 Task: Open Card Card0000000345 in  Board0000000087 in Workspace WS0000000029 in Trello. Add Member Ayush98111@gmail.com to Card Card0000000345 in  Board0000000087 in Workspace WS0000000029 in Trello. Add Purple Label titled Label0000000345 to Card Card0000000345 in  Board0000000087 in Workspace WS0000000029 in Trello. Add Checklist CL0000000345 to Card Card0000000345 in  Board0000000087 in Workspace WS0000000029 in Trello. Add Dates with Start Date as Aug 01 2023 and Due Date as Aug 31 2023 to Card Card0000000345 in  Board0000000087 in Workspace WS0000000029 in Trello
Action: Mouse moved to (88, 464)
Screenshot: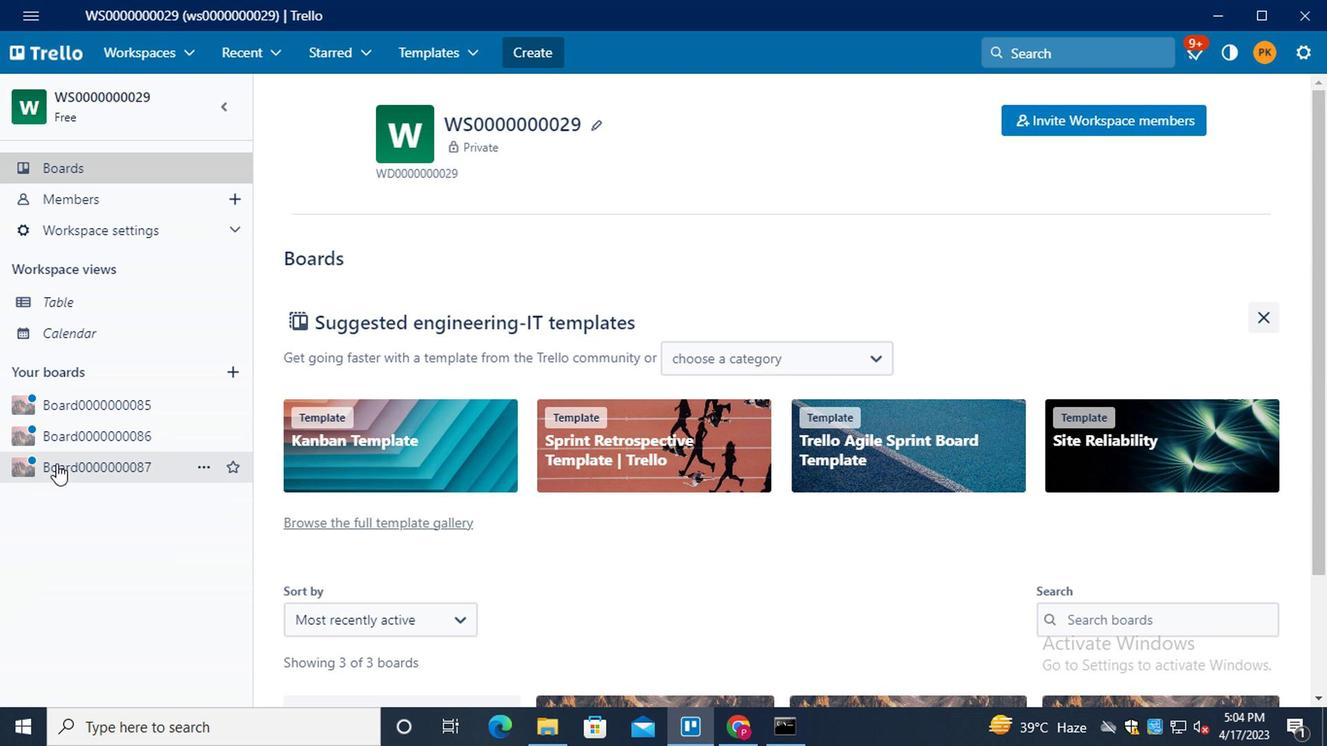 
Action: Mouse pressed left at (88, 464)
Screenshot: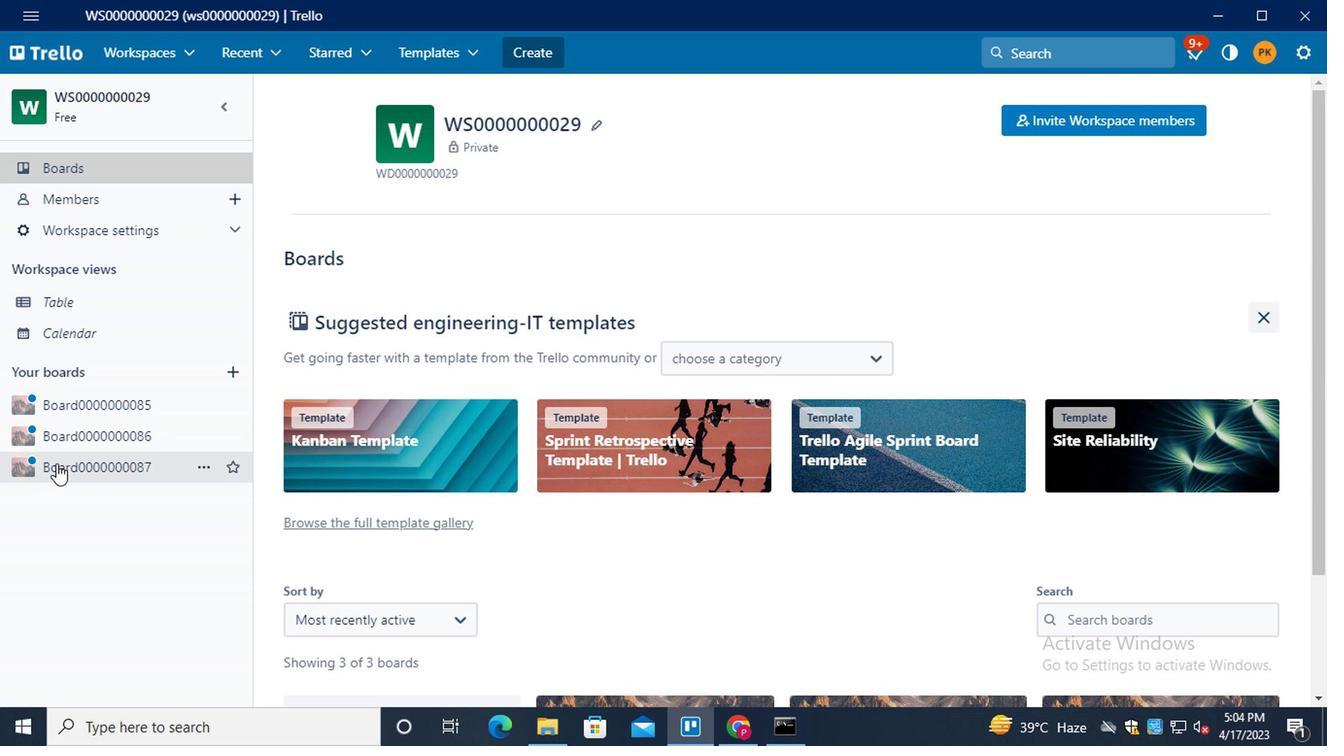 
Action: Mouse moved to (414, 226)
Screenshot: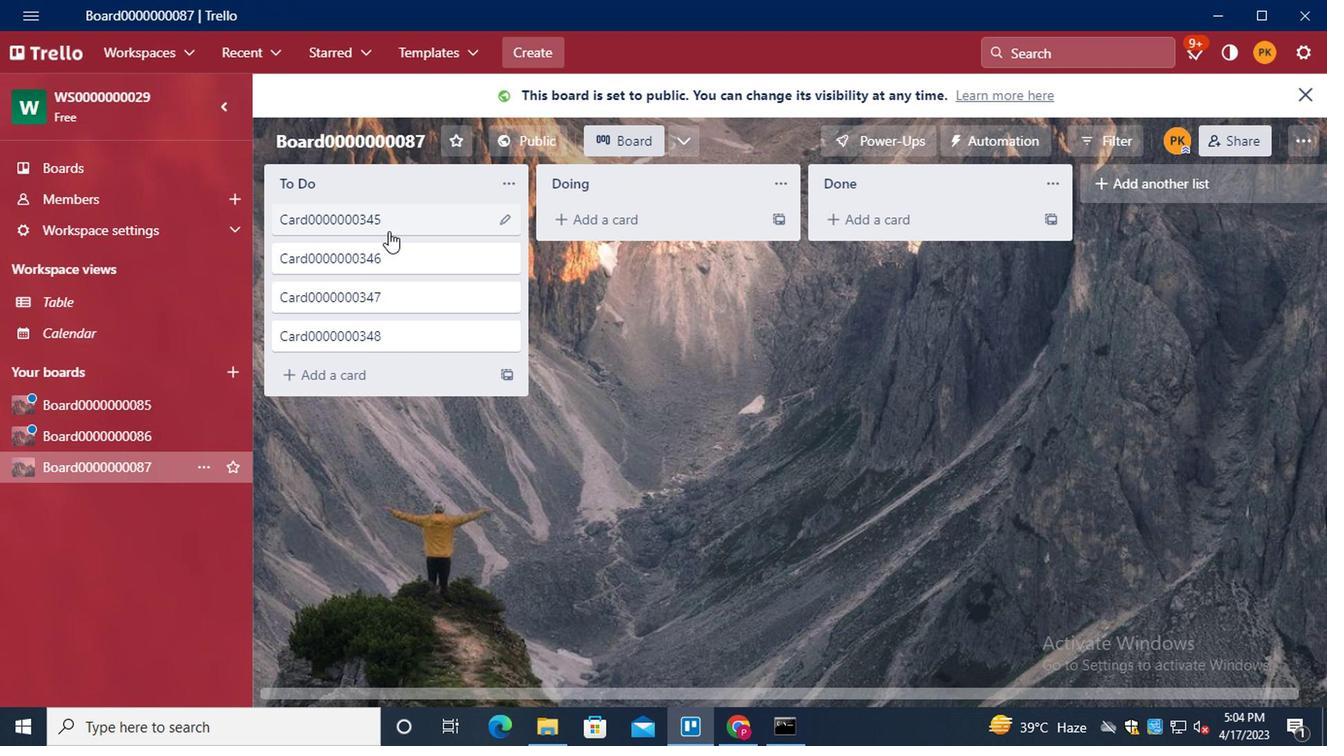 
Action: Mouse pressed left at (414, 226)
Screenshot: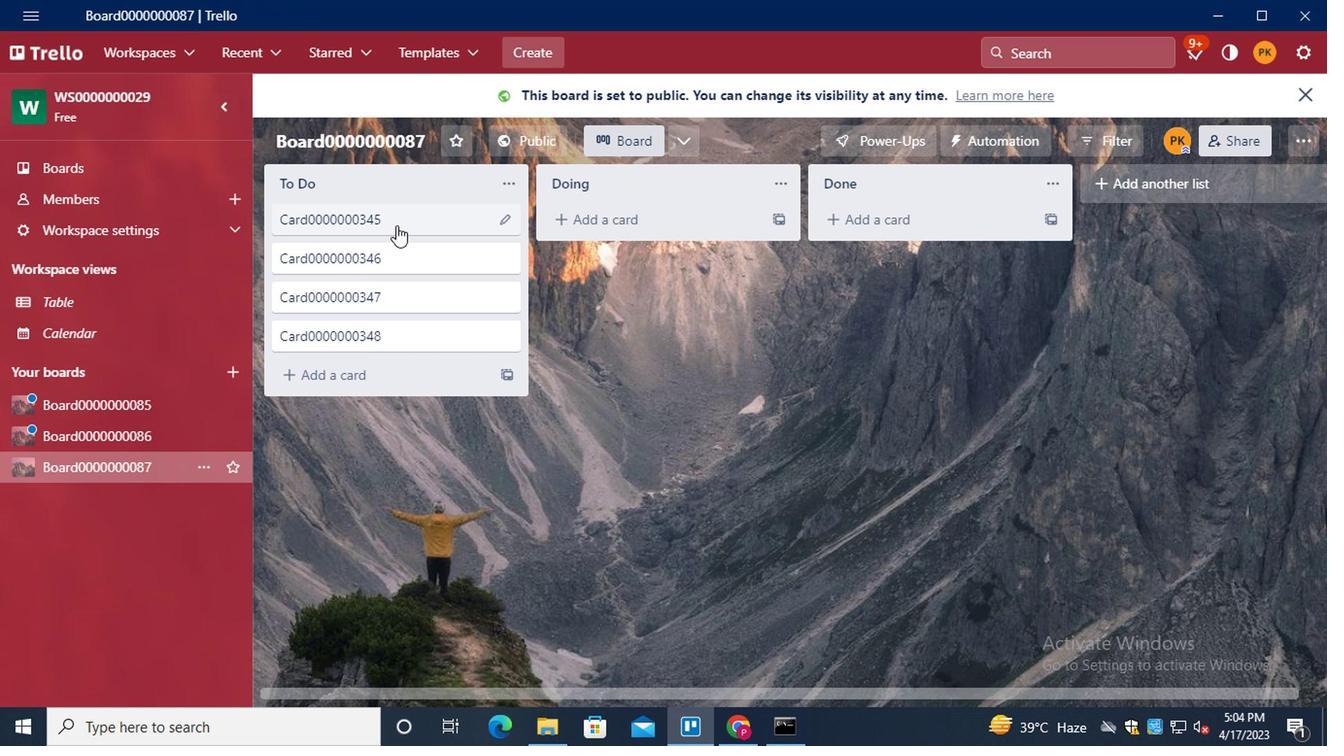 
Action: Mouse moved to (953, 187)
Screenshot: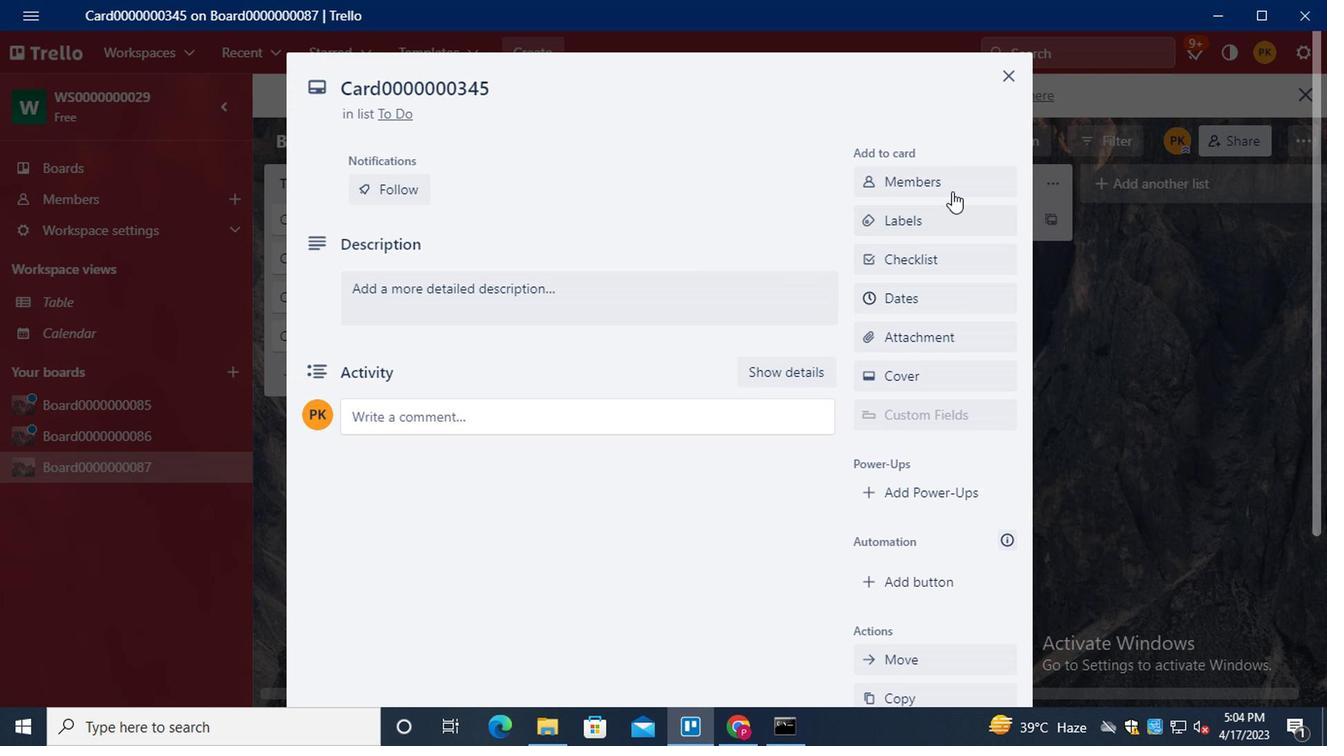 
Action: Mouse pressed left at (953, 187)
Screenshot: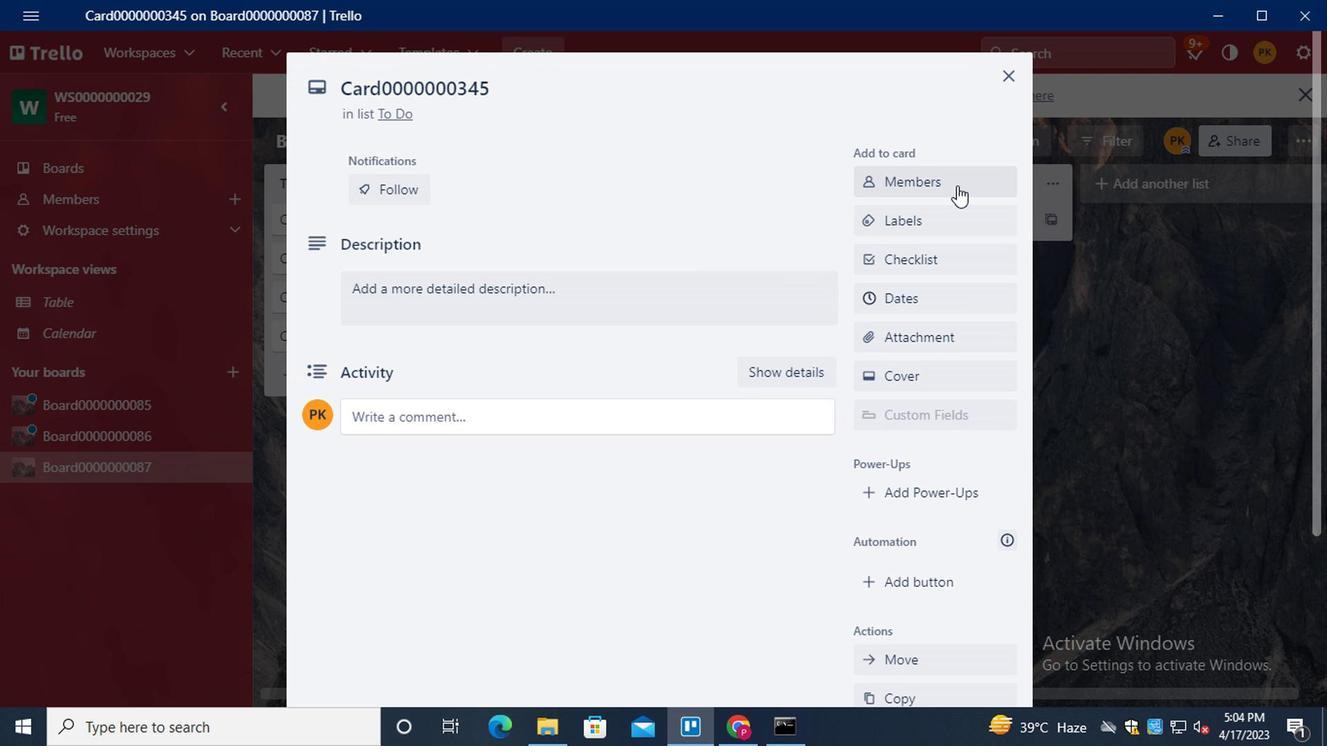 
Action: Mouse moved to (913, 156)
Screenshot: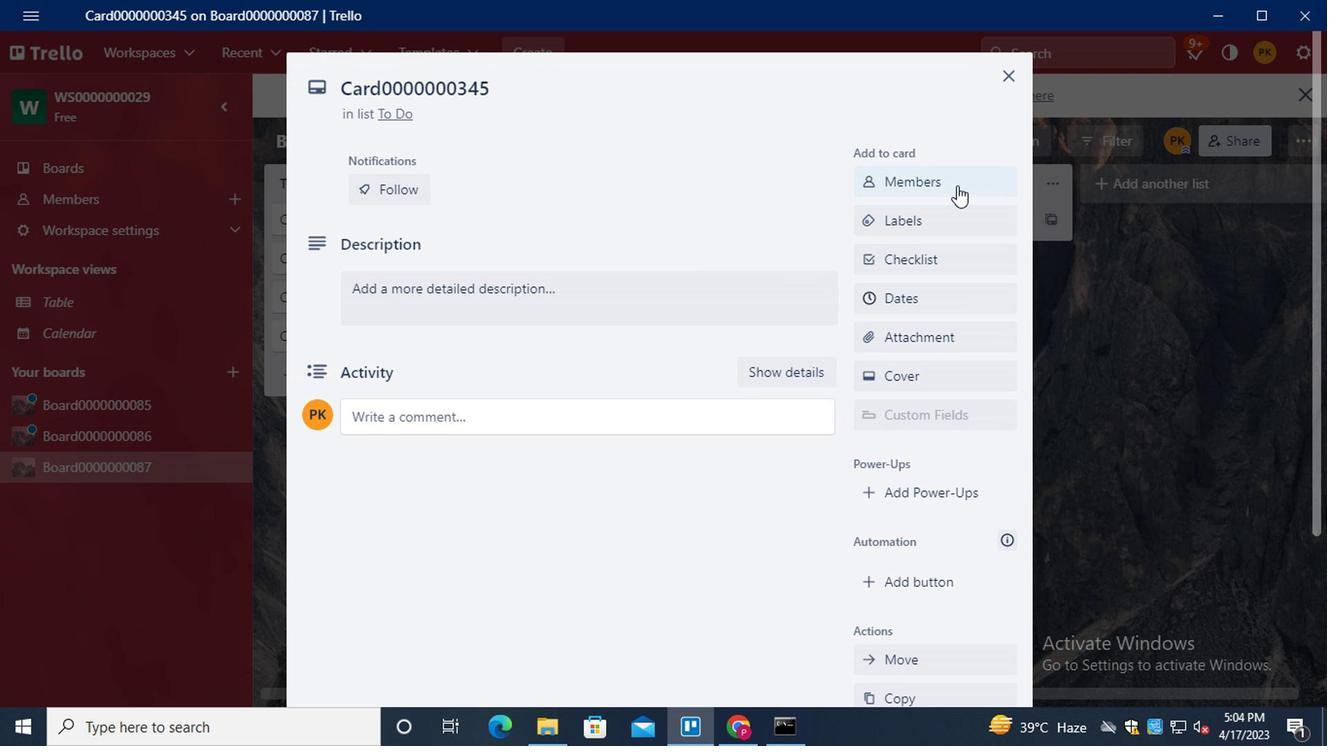 
Action: Key pressed <Key.shift>AYUSH98111<Key.shift>@GMAIL.COM
Screenshot: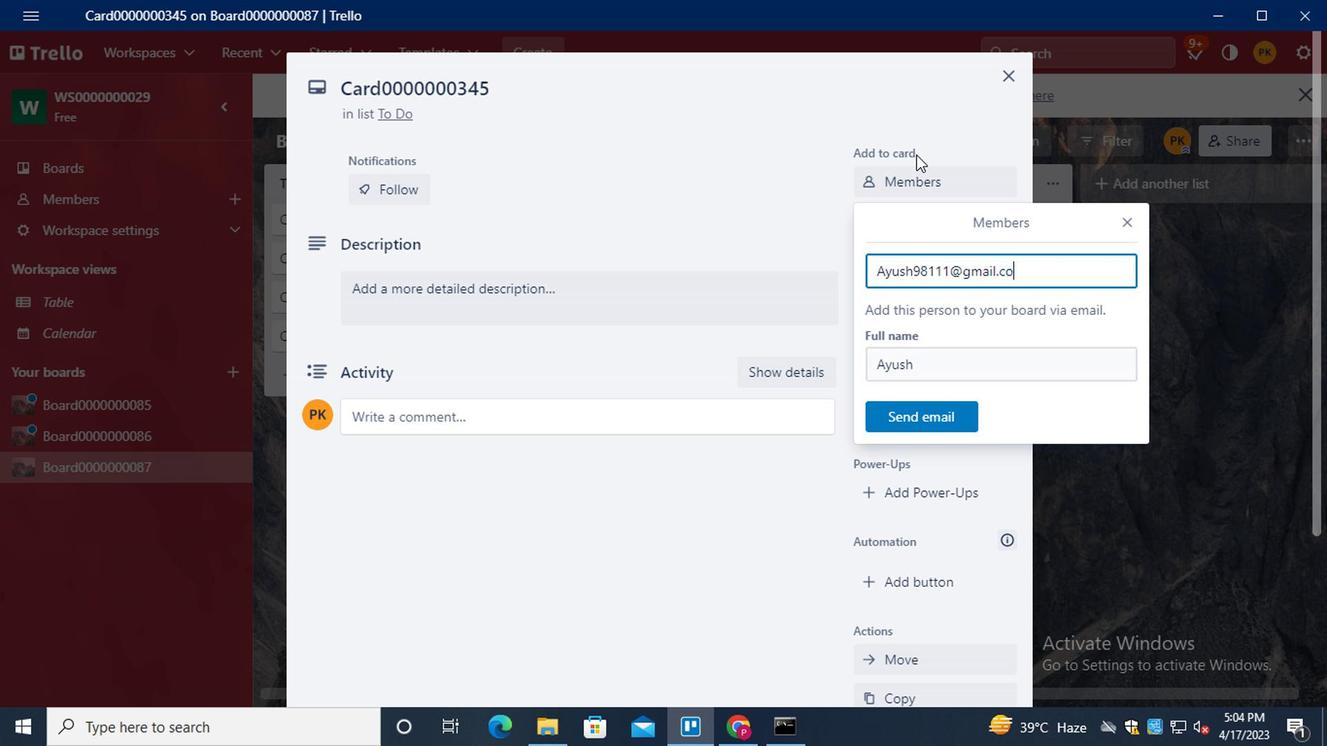 
Action: Mouse moved to (918, 414)
Screenshot: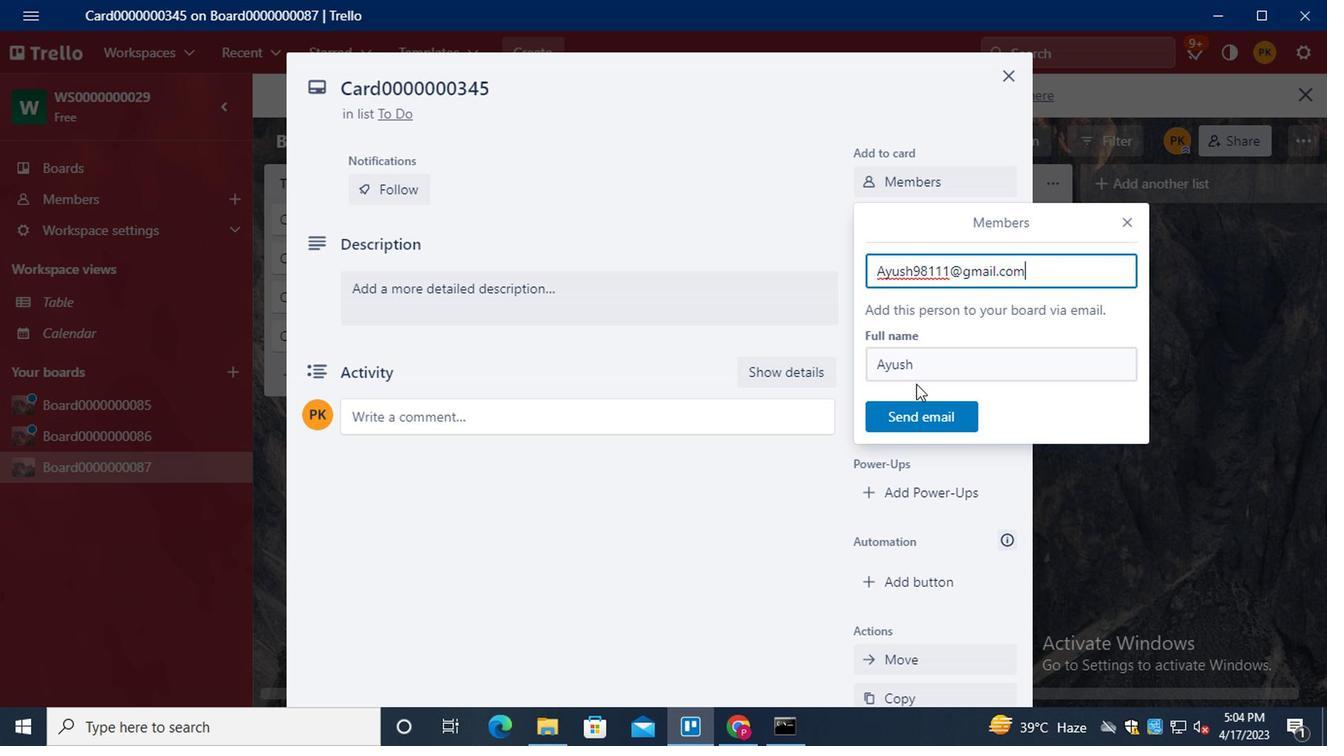 
Action: Mouse pressed left at (918, 414)
Screenshot: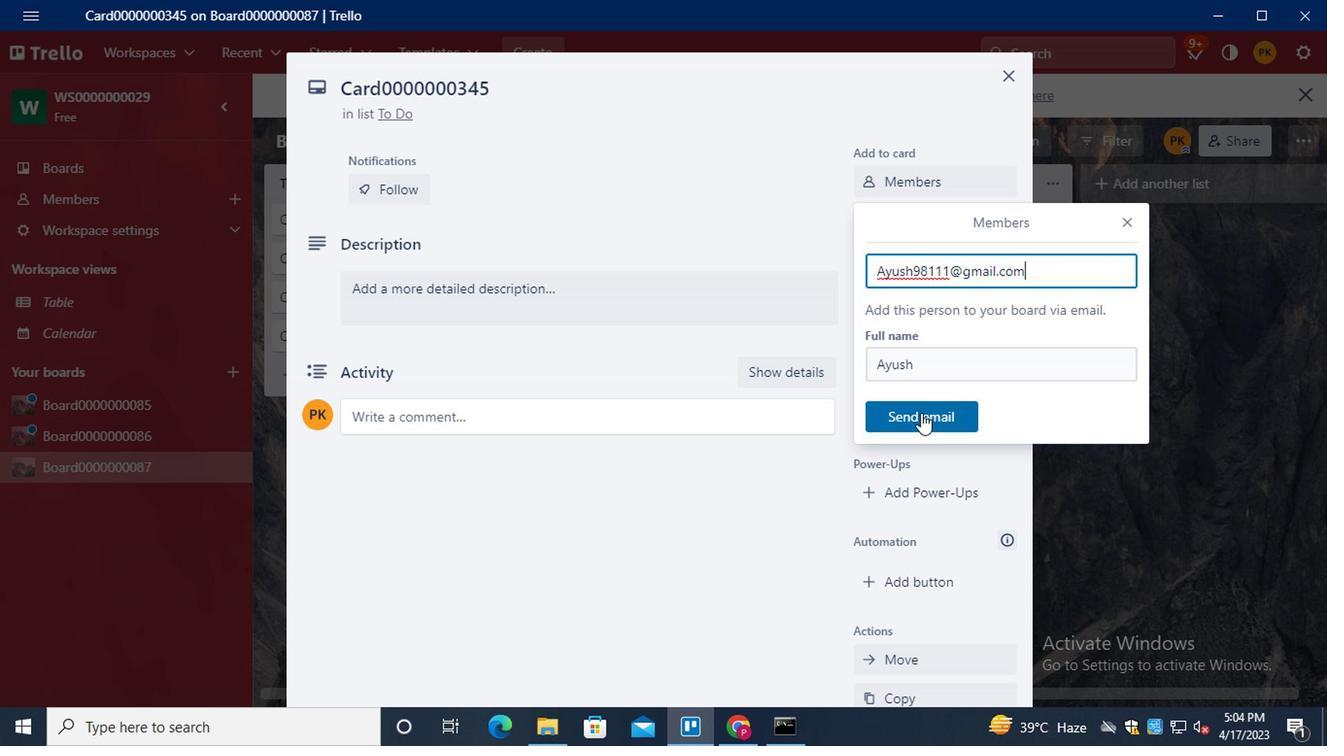 
Action: Mouse moved to (969, 212)
Screenshot: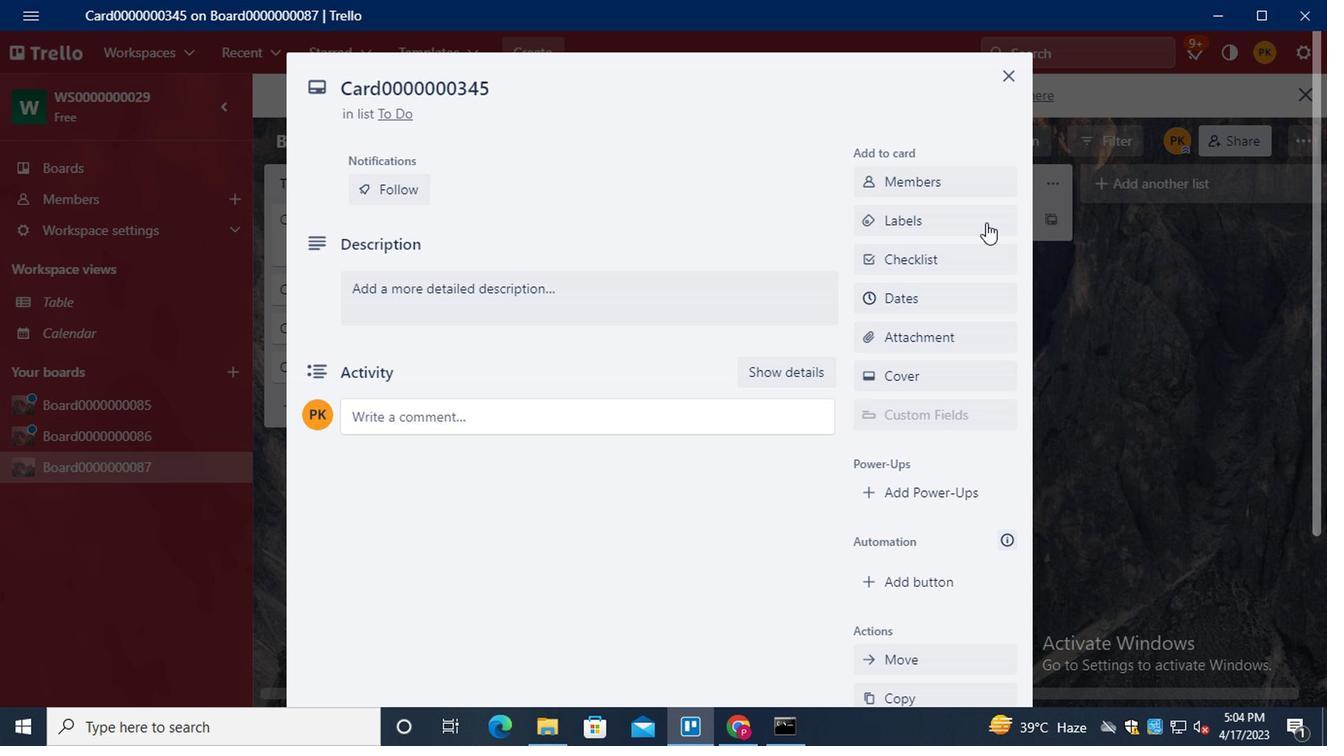 
Action: Mouse pressed left at (969, 212)
Screenshot: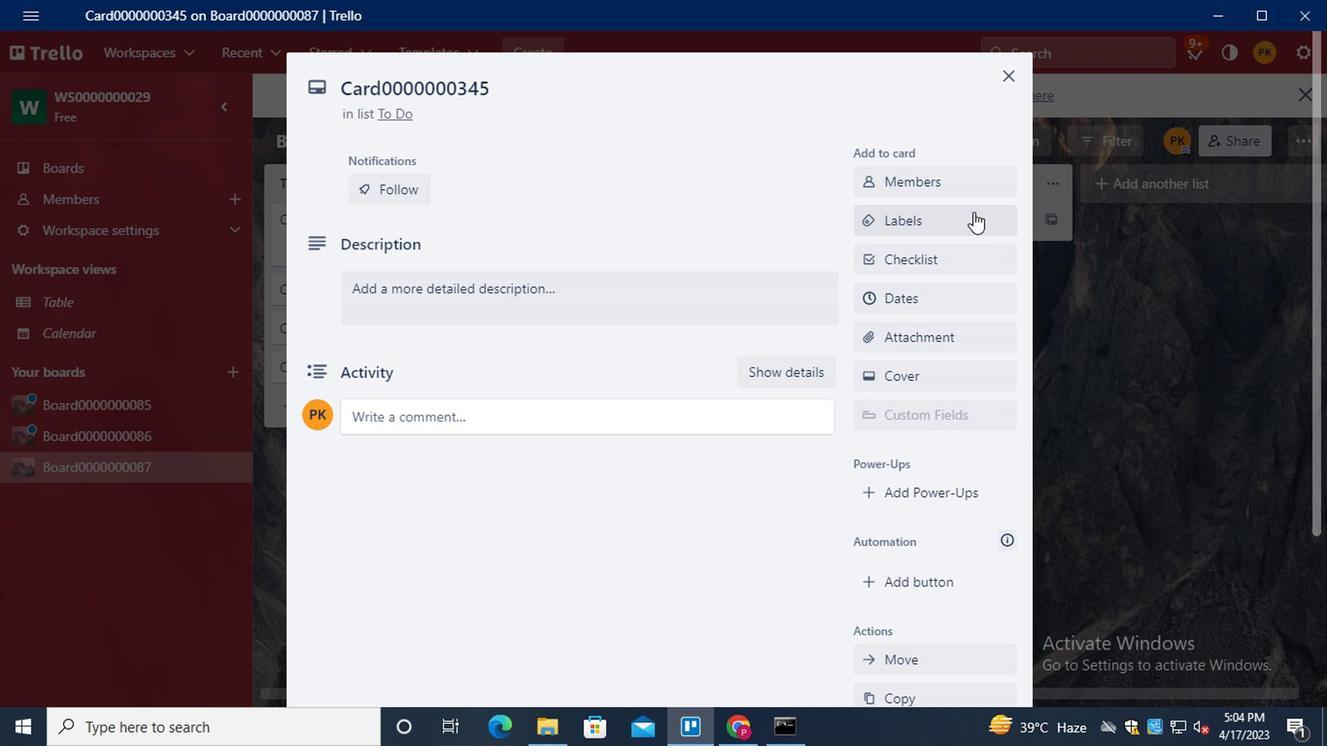 
Action: Mouse moved to (987, 443)
Screenshot: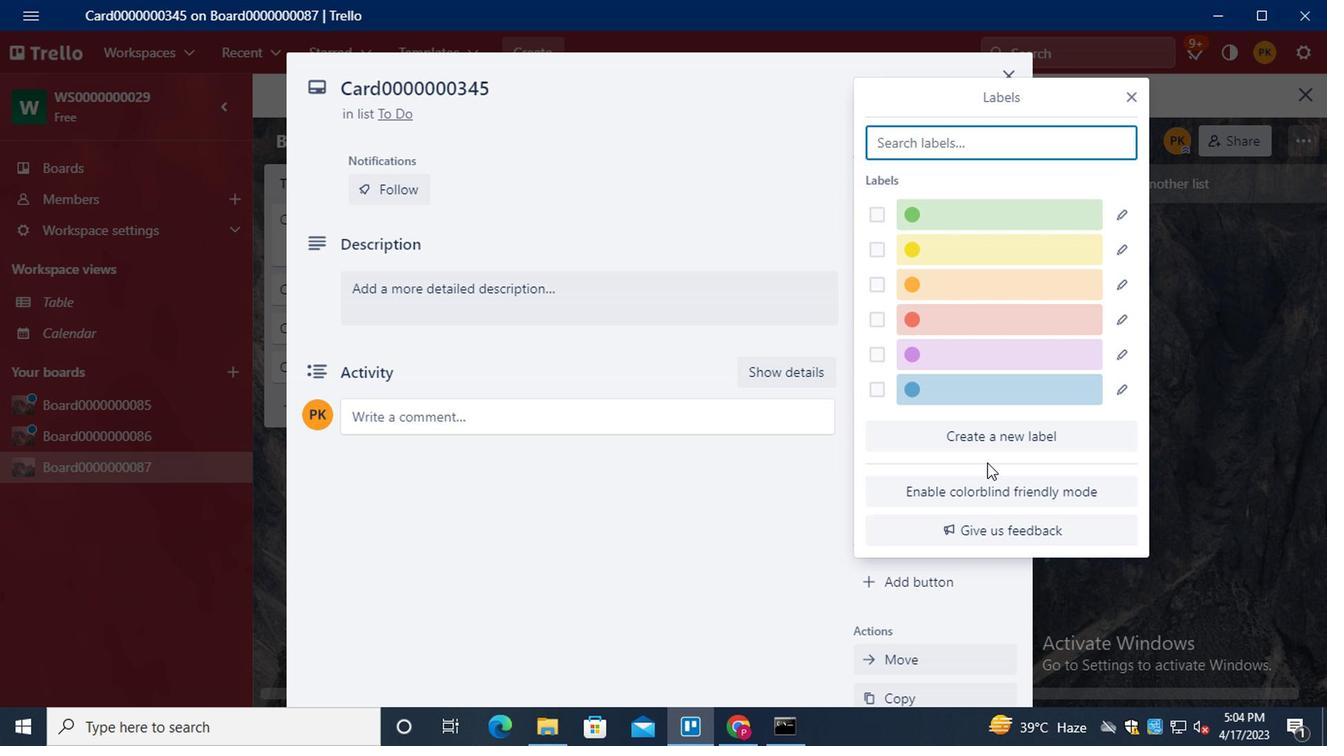 
Action: Mouse pressed left at (987, 443)
Screenshot: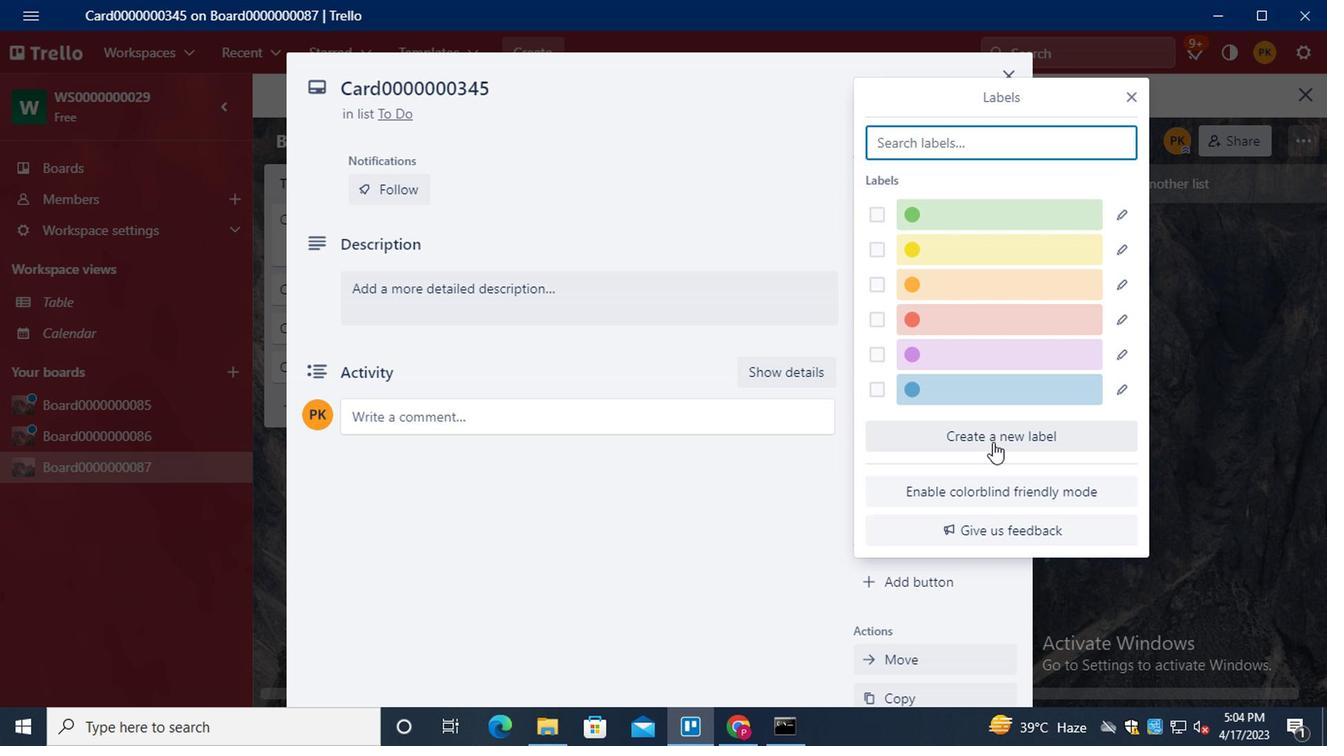 
Action: Key pressed <Key.shift>LABEL0000000345
Screenshot: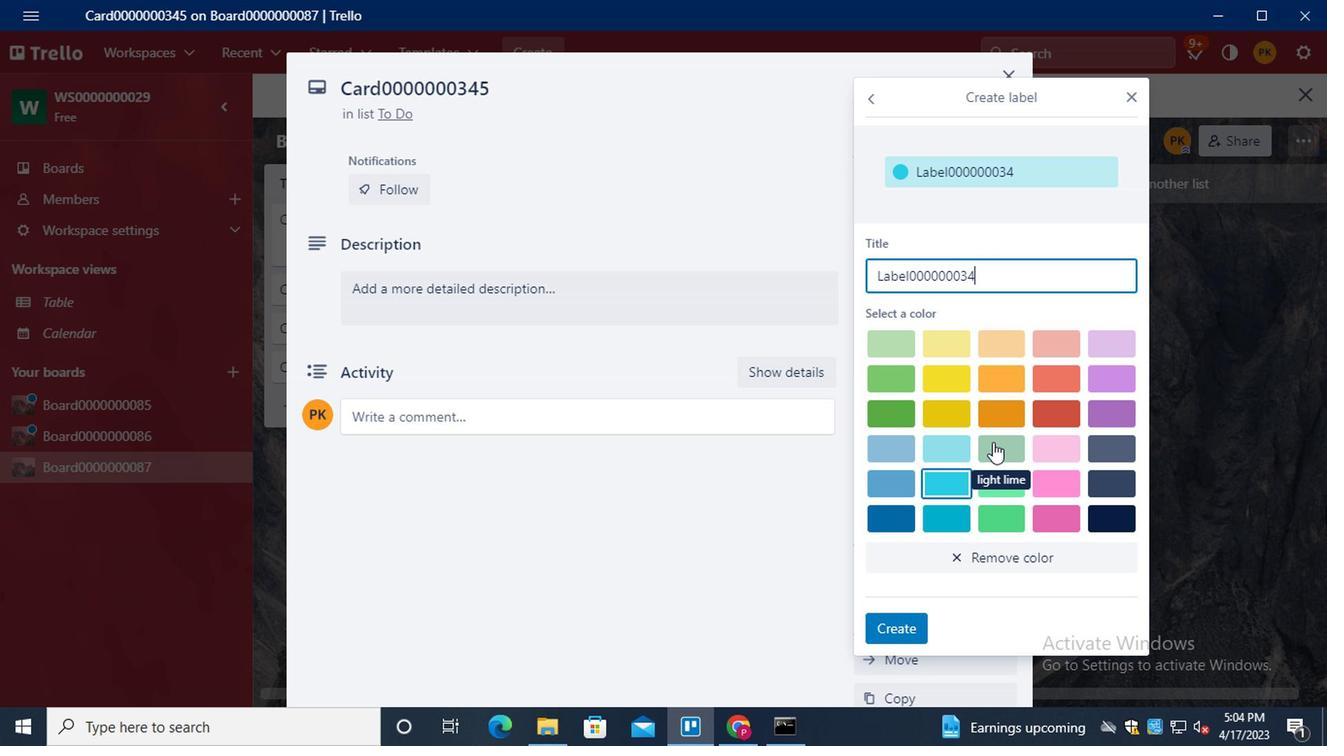 
Action: Mouse moved to (1095, 387)
Screenshot: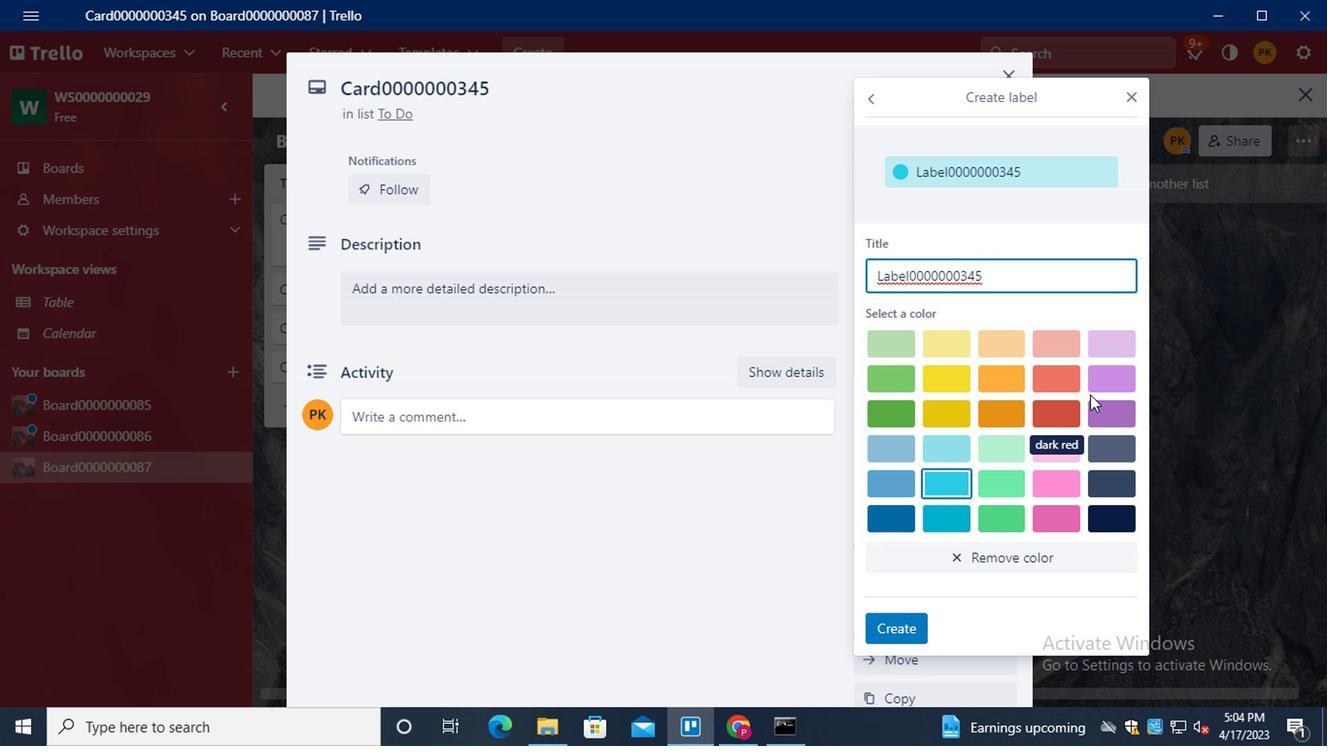 
Action: Mouse pressed left at (1095, 387)
Screenshot: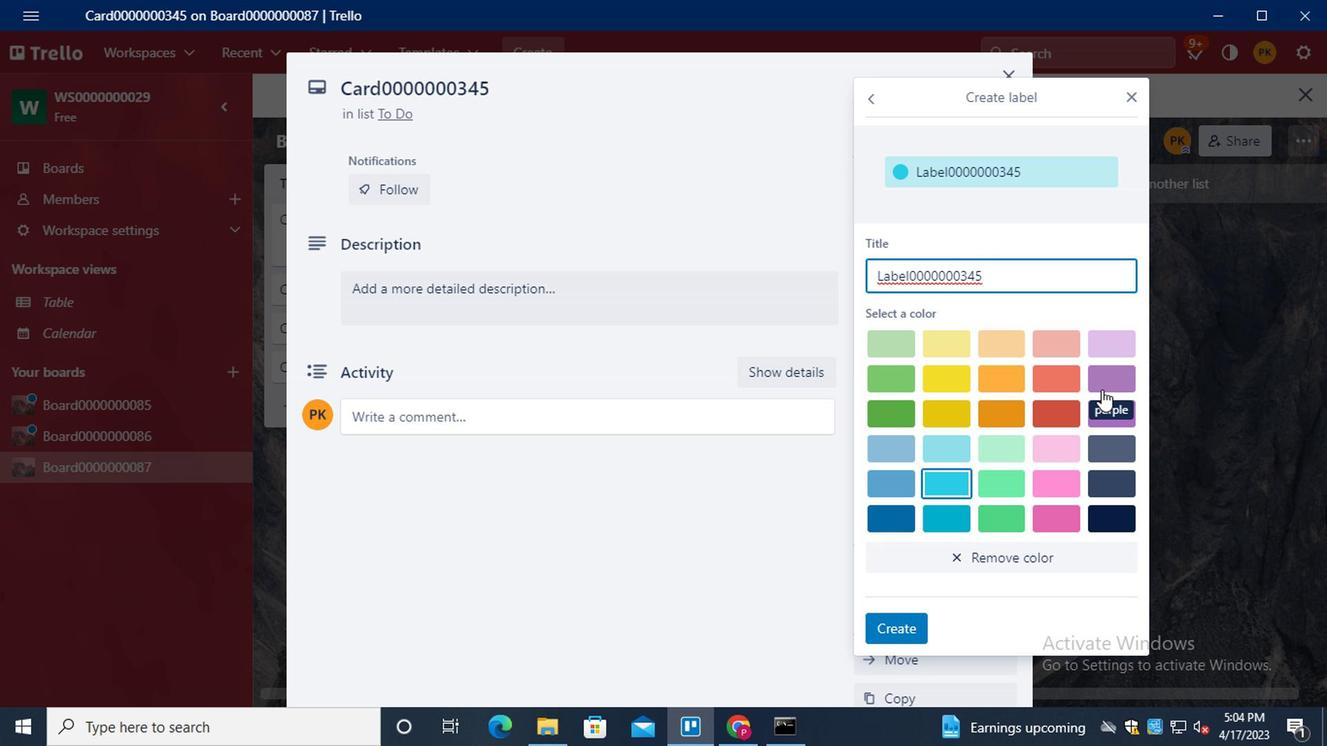 
Action: Mouse moved to (909, 624)
Screenshot: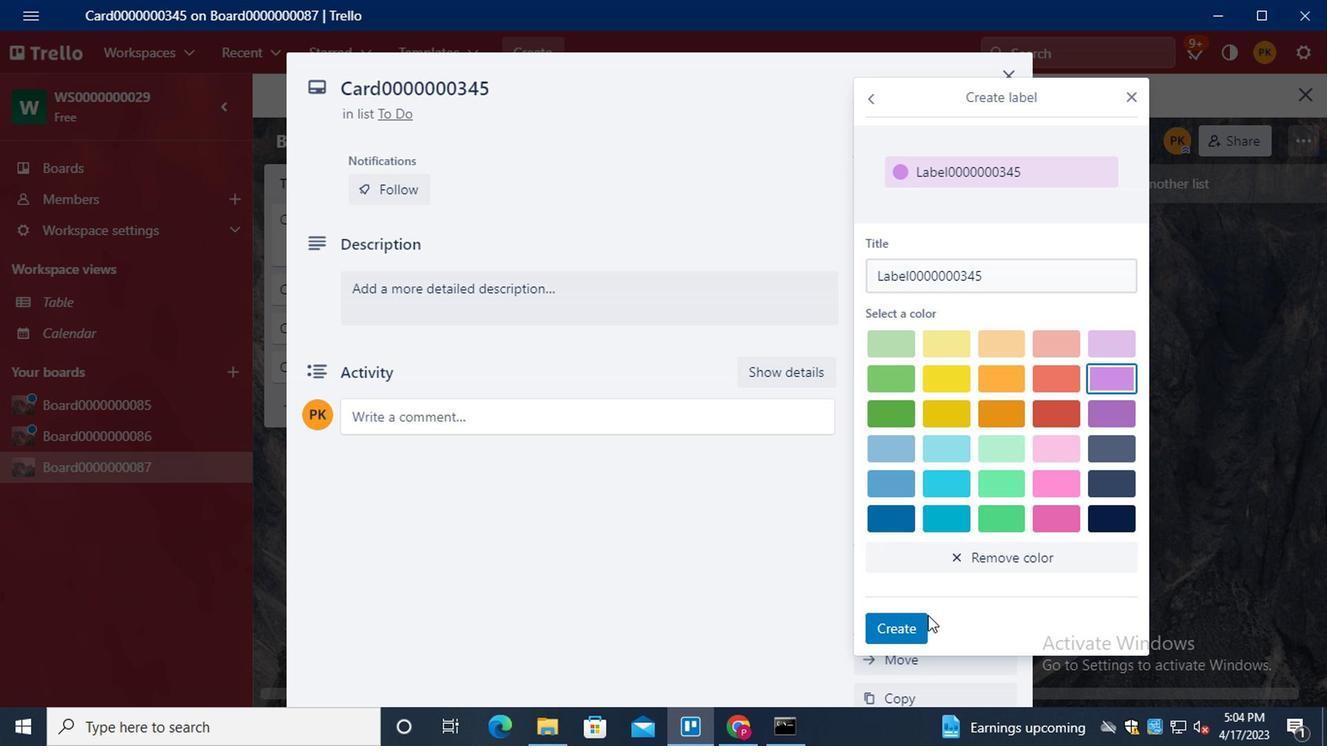 
Action: Mouse pressed left at (909, 624)
Screenshot: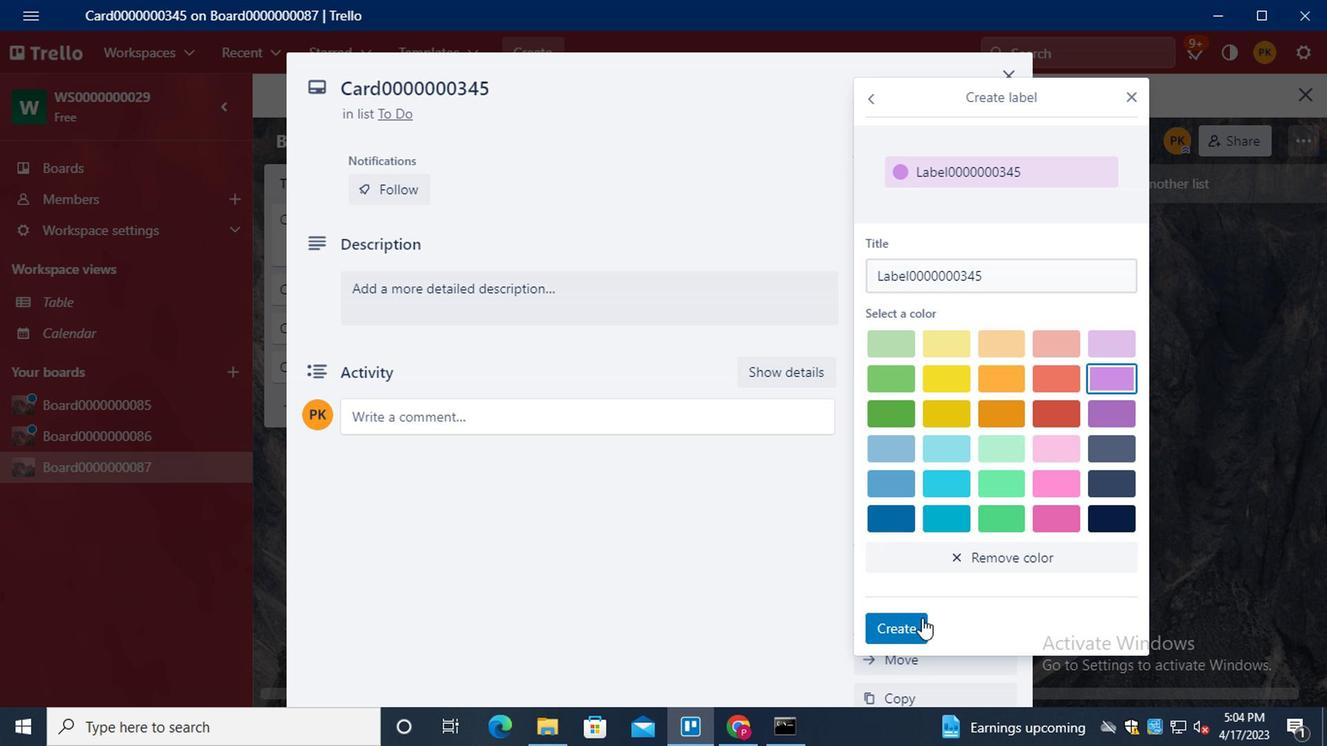 
Action: Mouse moved to (1118, 98)
Screenshot: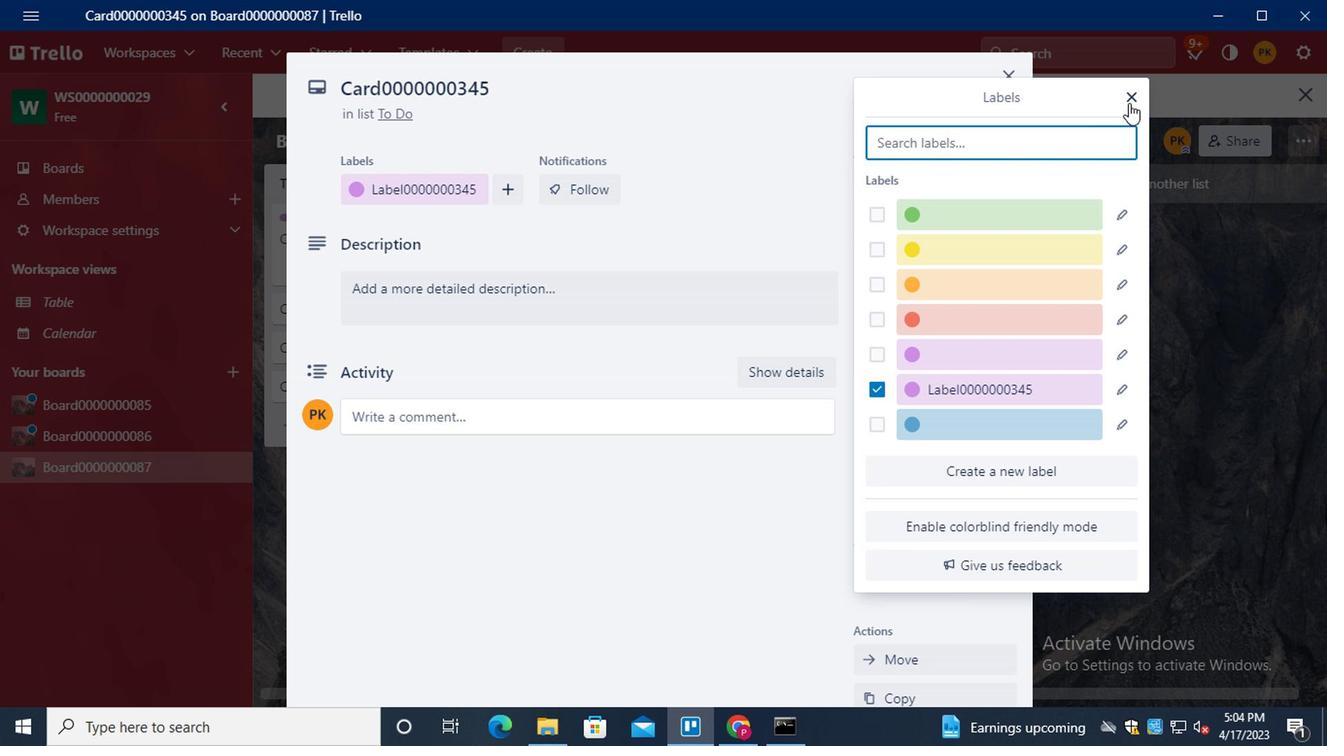 
Action: Mouse pressed left at (1118, 98)
Screenshot: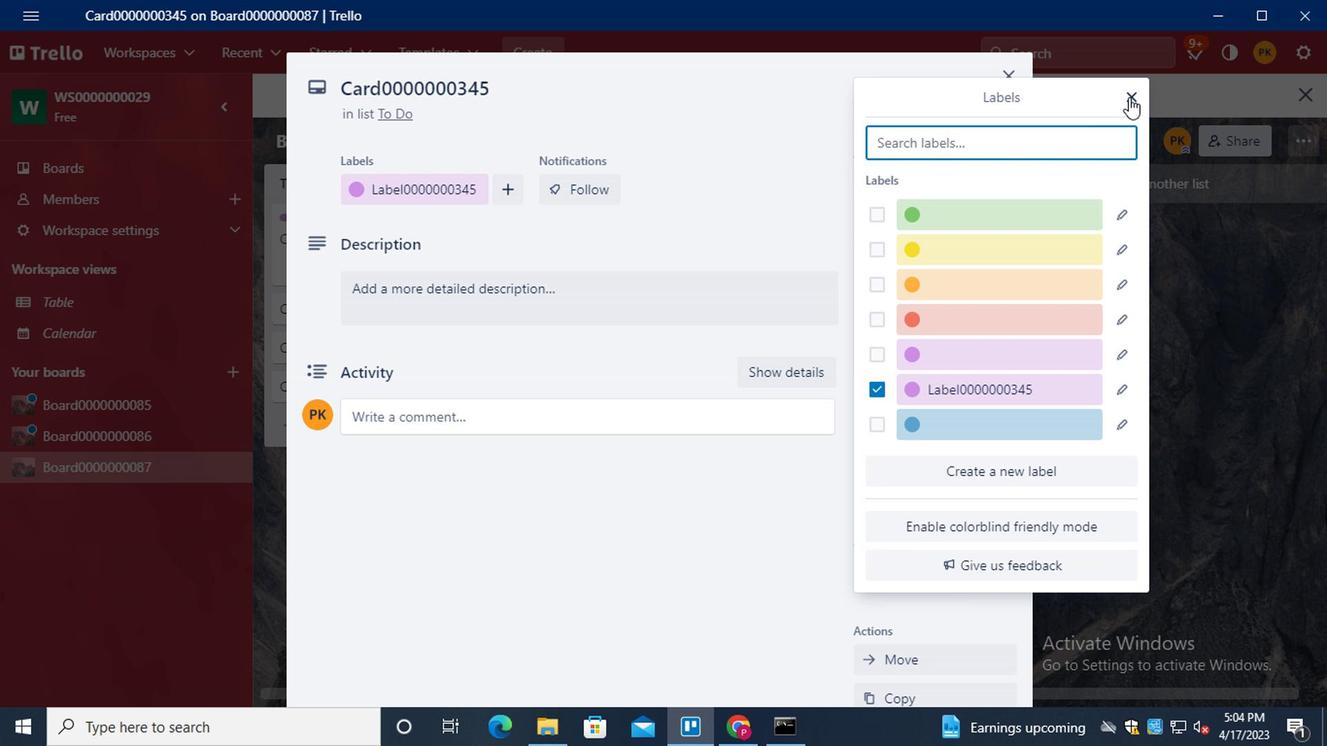 
Action: Mouse moved to (927, 262)
Screenshot: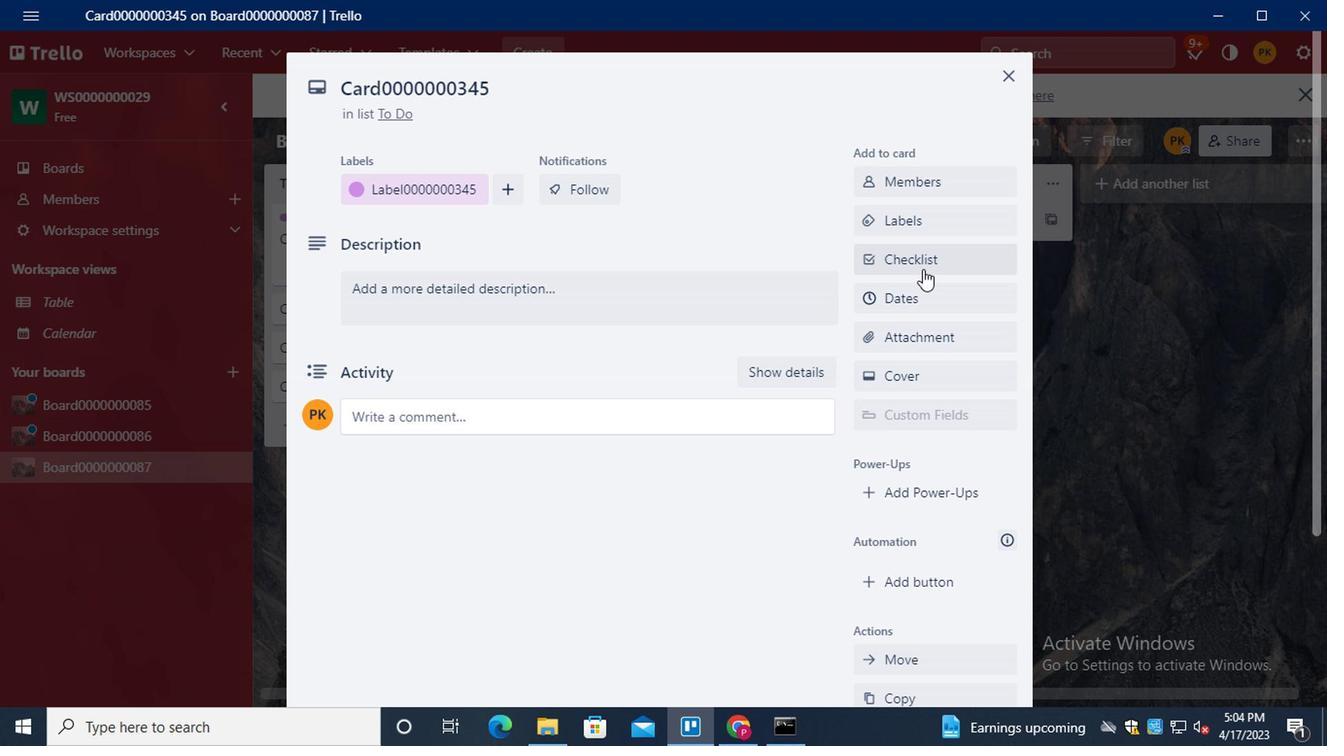 
Action: Mouse pressed left at (927, 262)
Screenshot: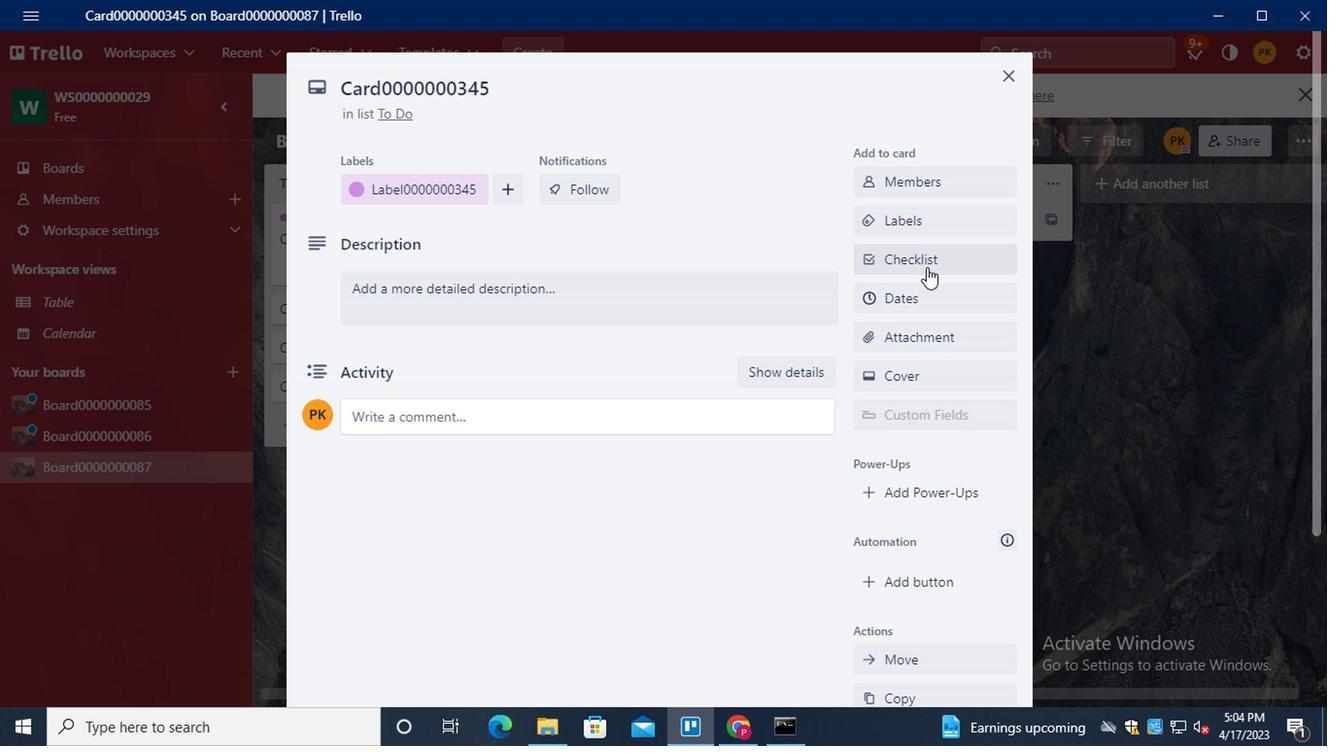 
Action: Key pressed <Key.shift><Key.shift><Key.shift>CL0000000345
Screenshot: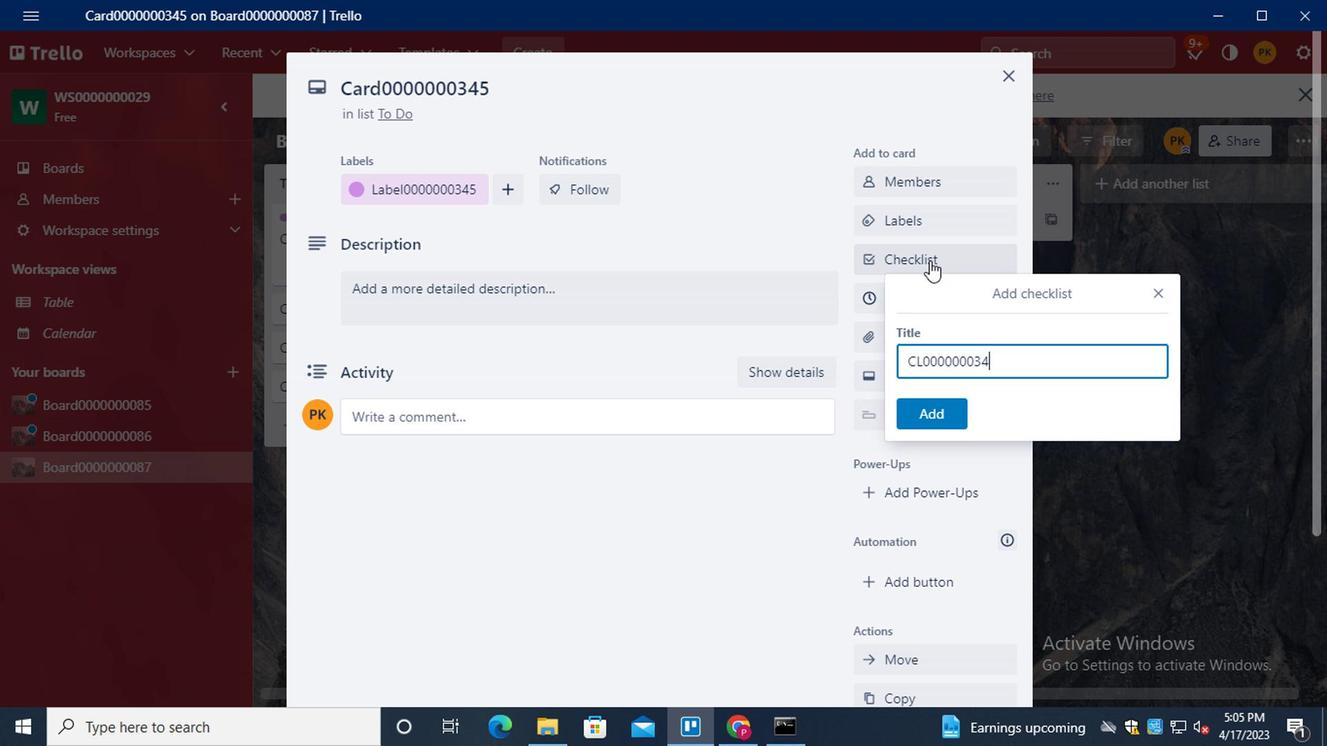 
Action: Mouse moved to (922, 413)
Screenshot: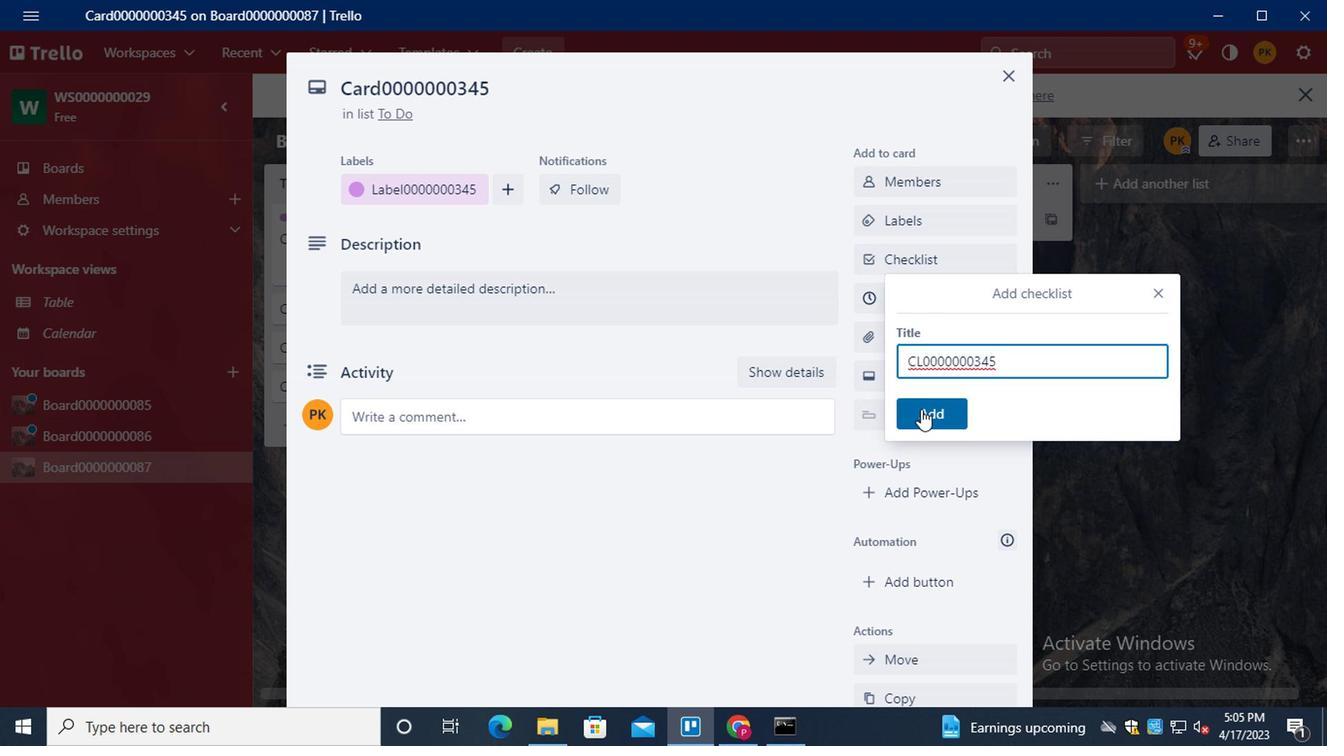 
Action: Mouse pressed left at (922, 413)
Screenshot: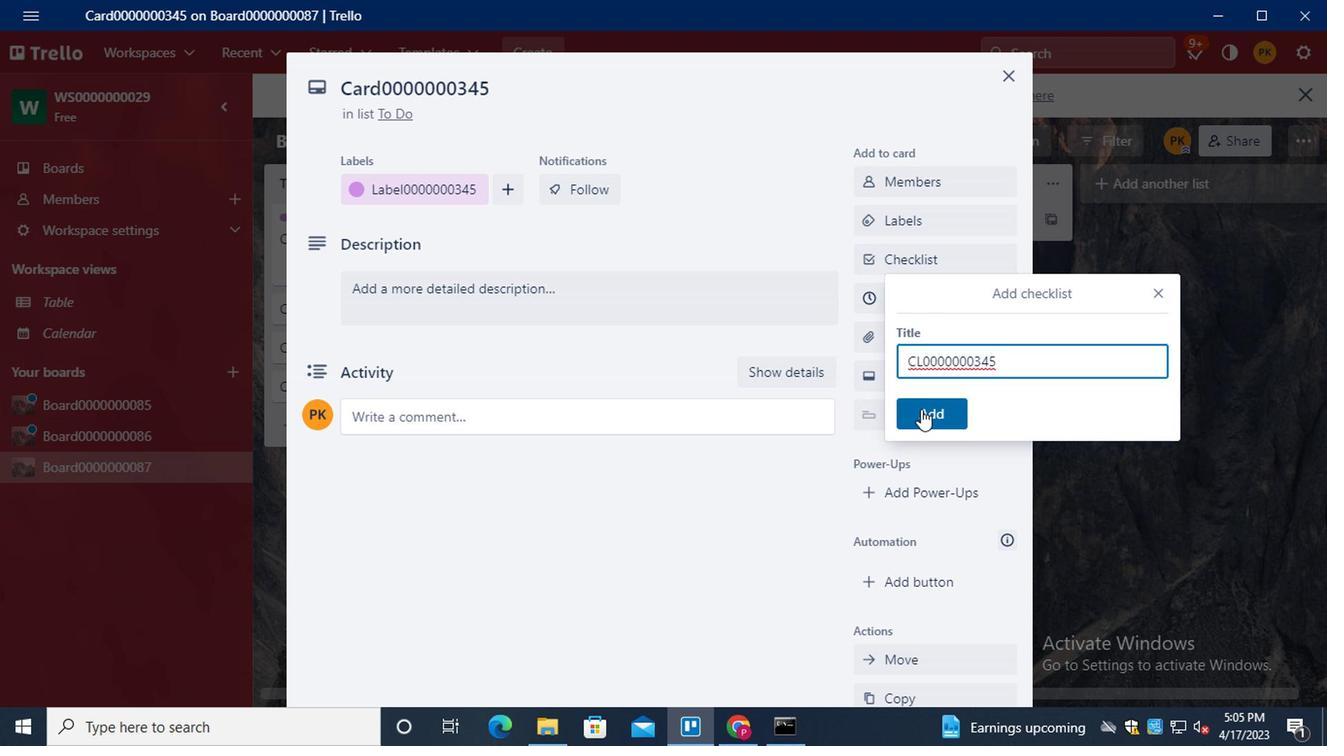 
Action: Mouse moved to (922, 300)
Screenshot: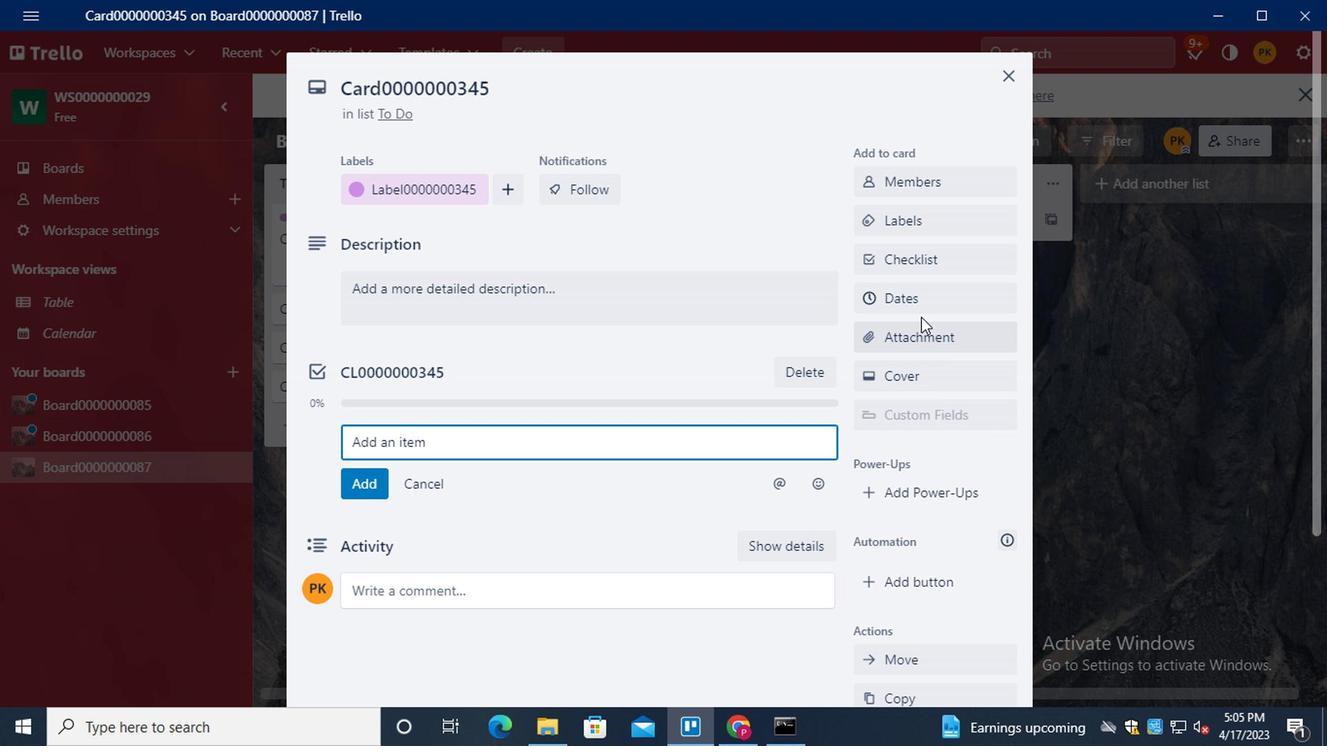 
Action: Mouse pressed left at (922, 300)
Screenshot: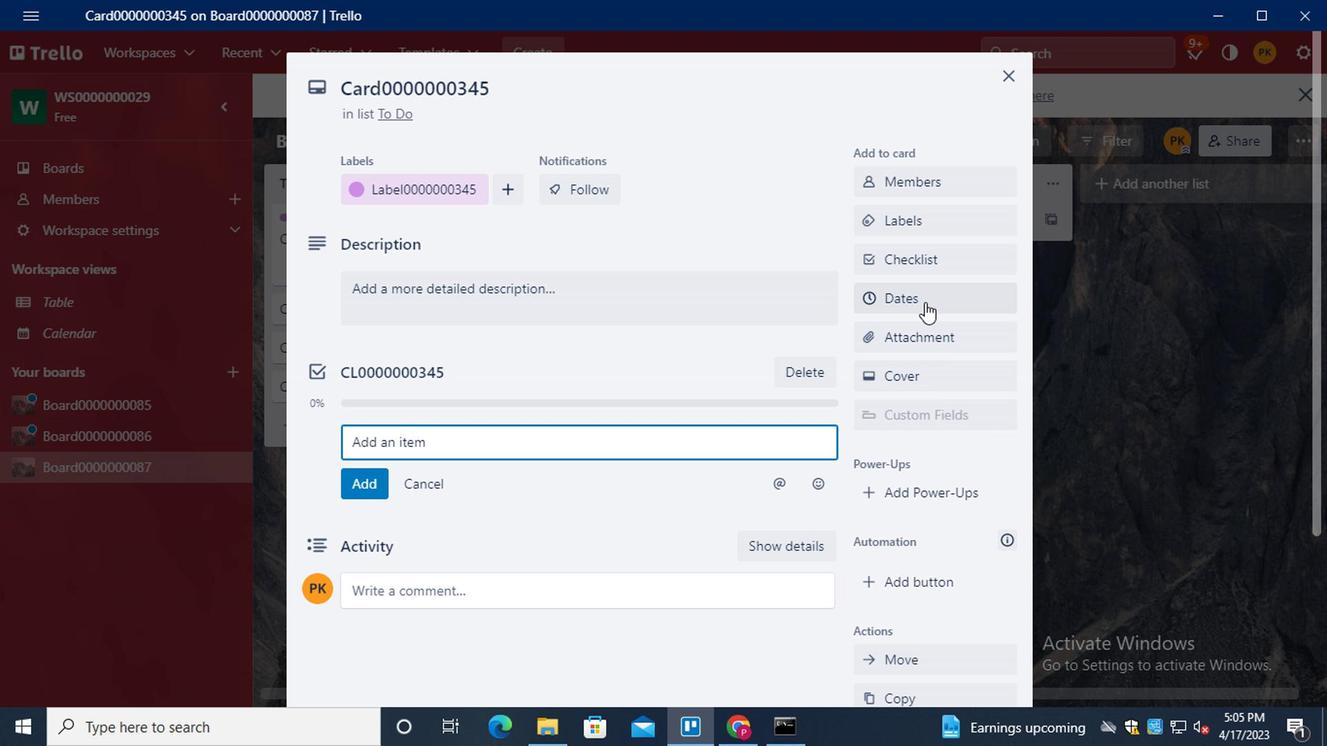 
Action: Mouse moved to (874, 447)
Screenshot: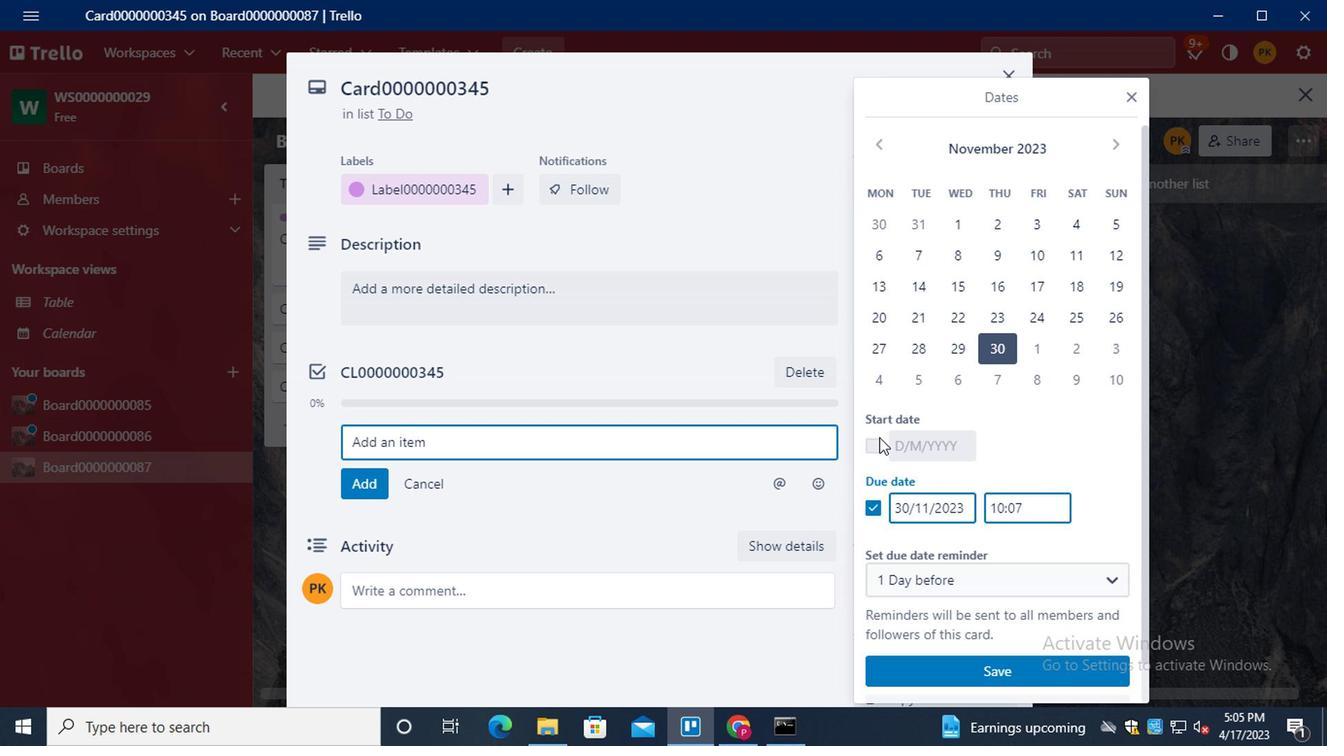 
Action: Mouse pressed left at (874, 447)
Screenshot: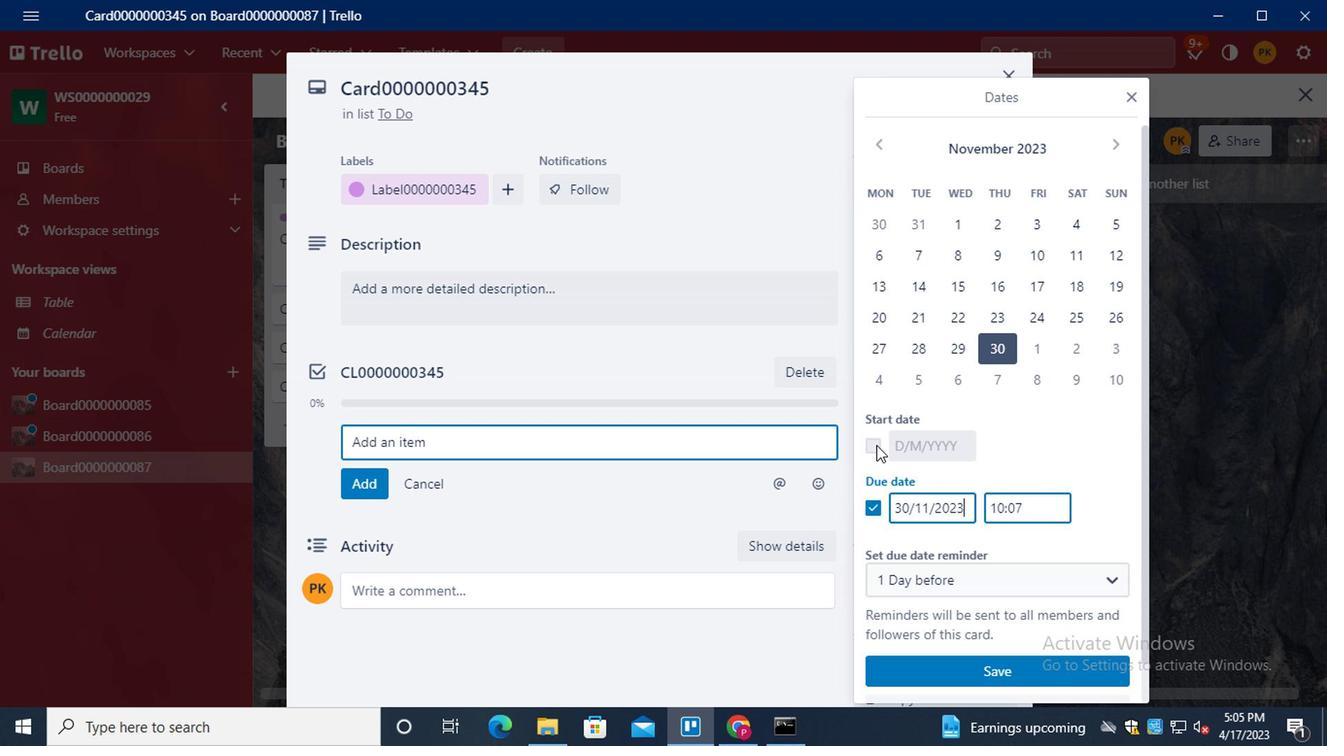 
Action: Mouse moved to (881, 146)
Screenshot: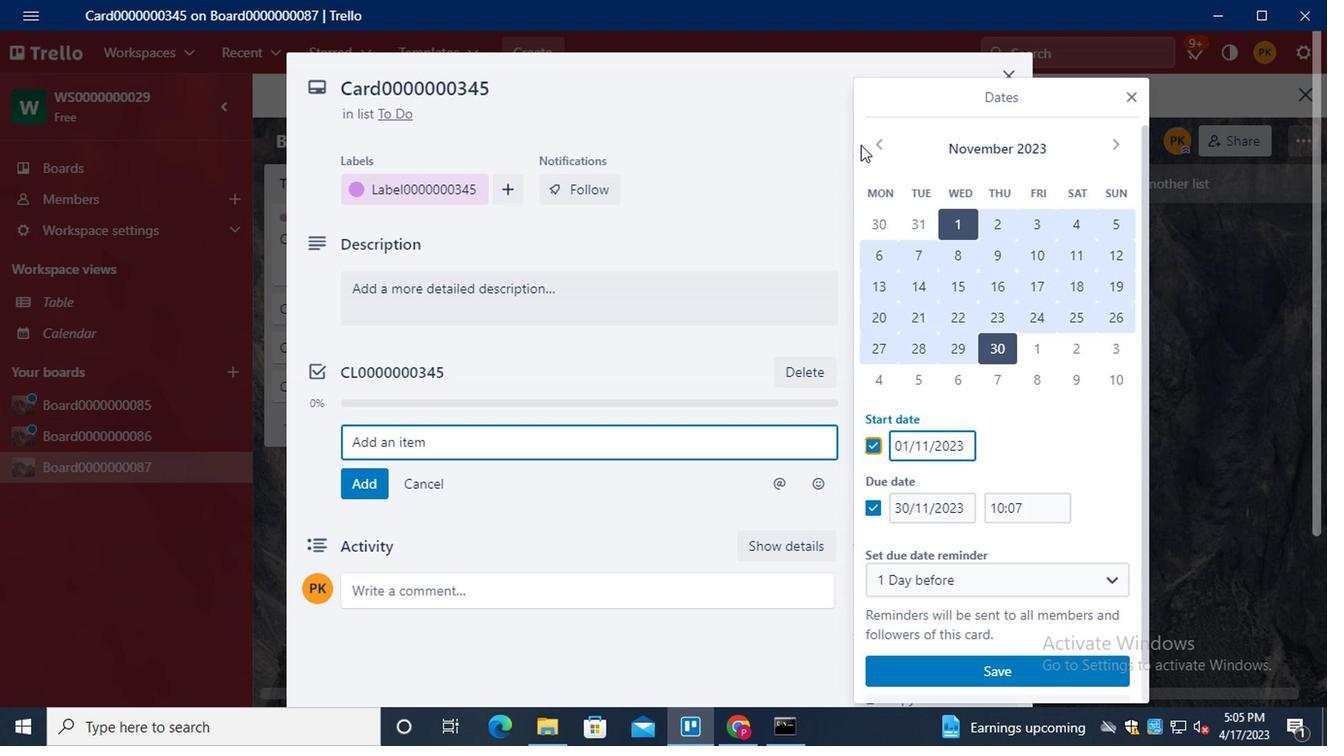 
Action: Mouse pressed left at (881, 146)
Screenshot: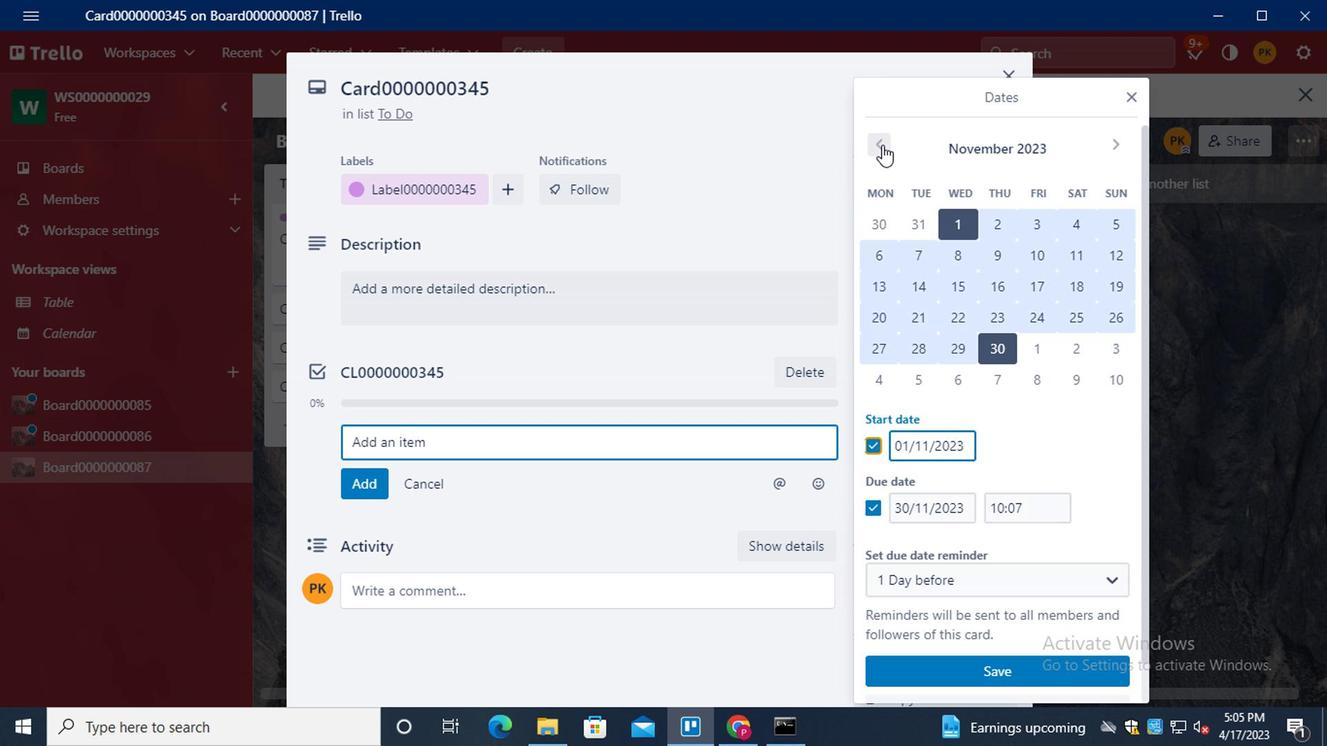 
Action: Mouse pressed left at (881, 146)
Screenshot: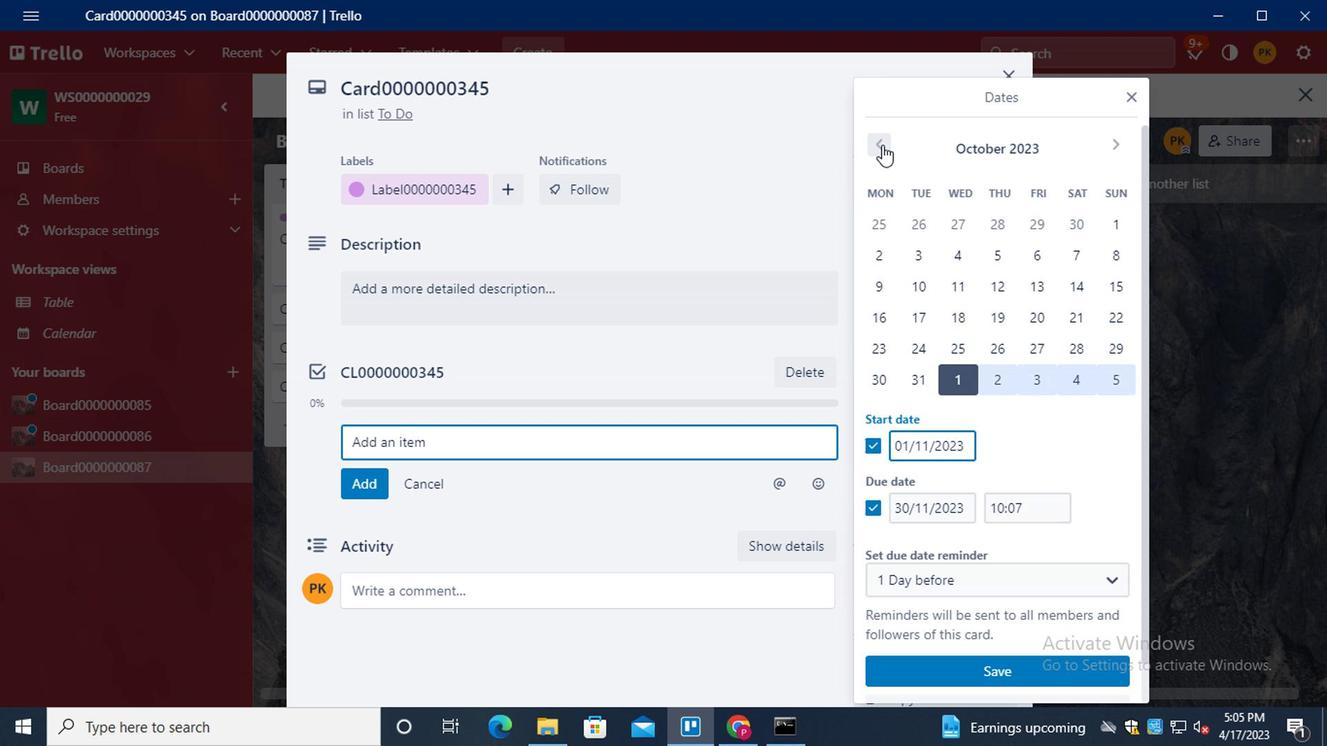 
Action: Mouse pressed left at (881, 146)
Screenshot: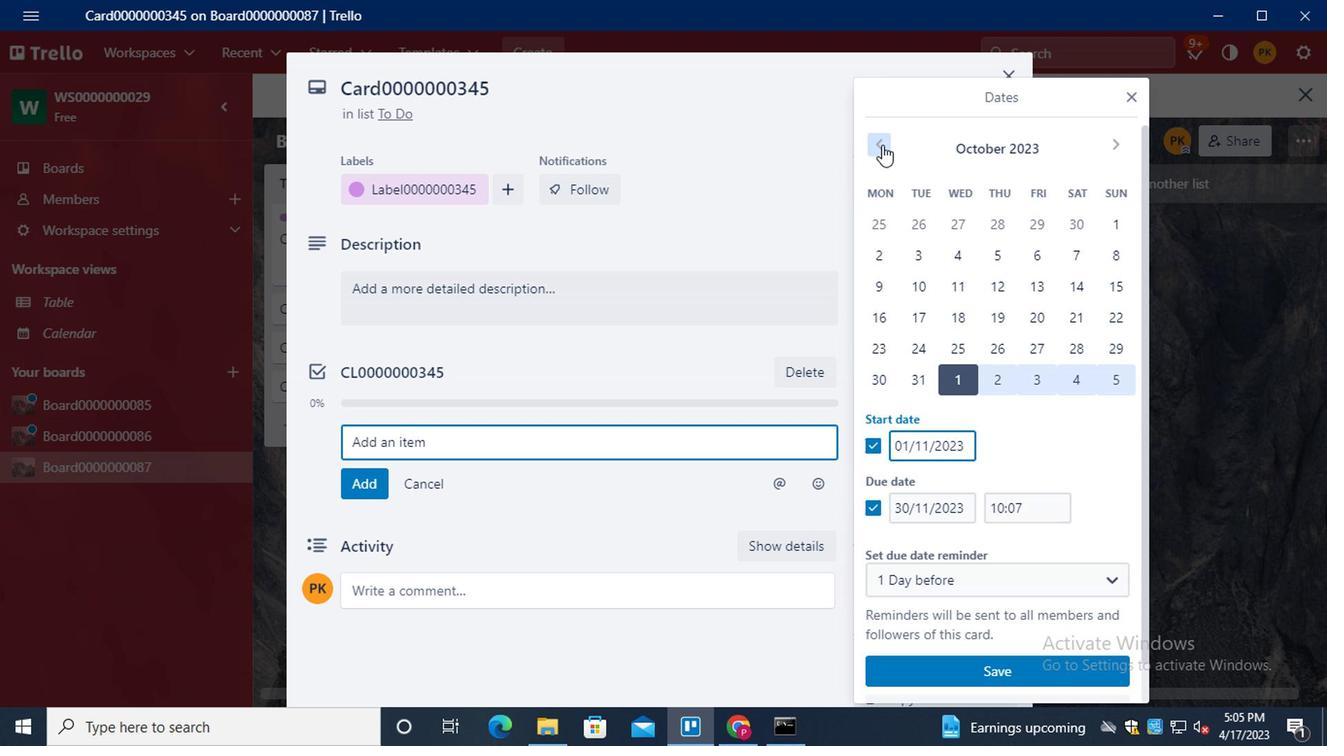 
Action: Mouse pressed left at (881, 146)
Screenshot: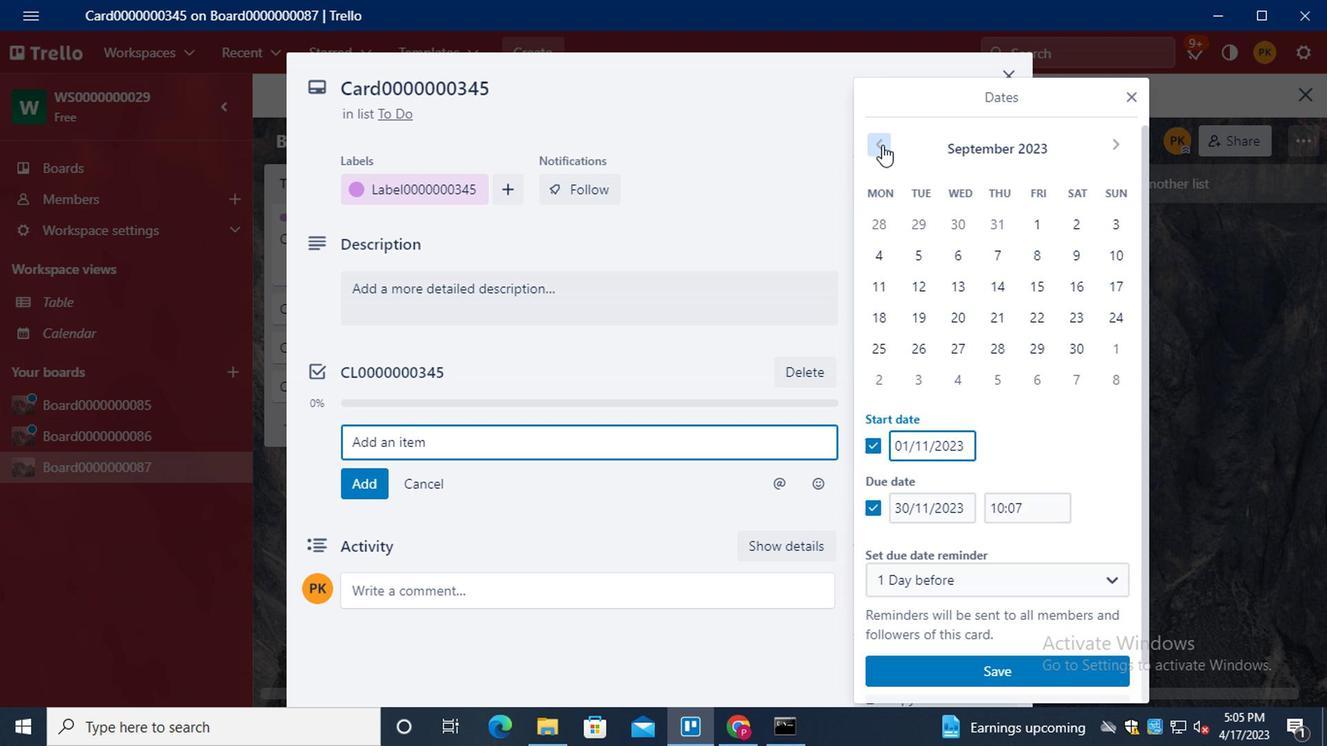 
Action: Mouse moved to (1100, 142)
Screenshot: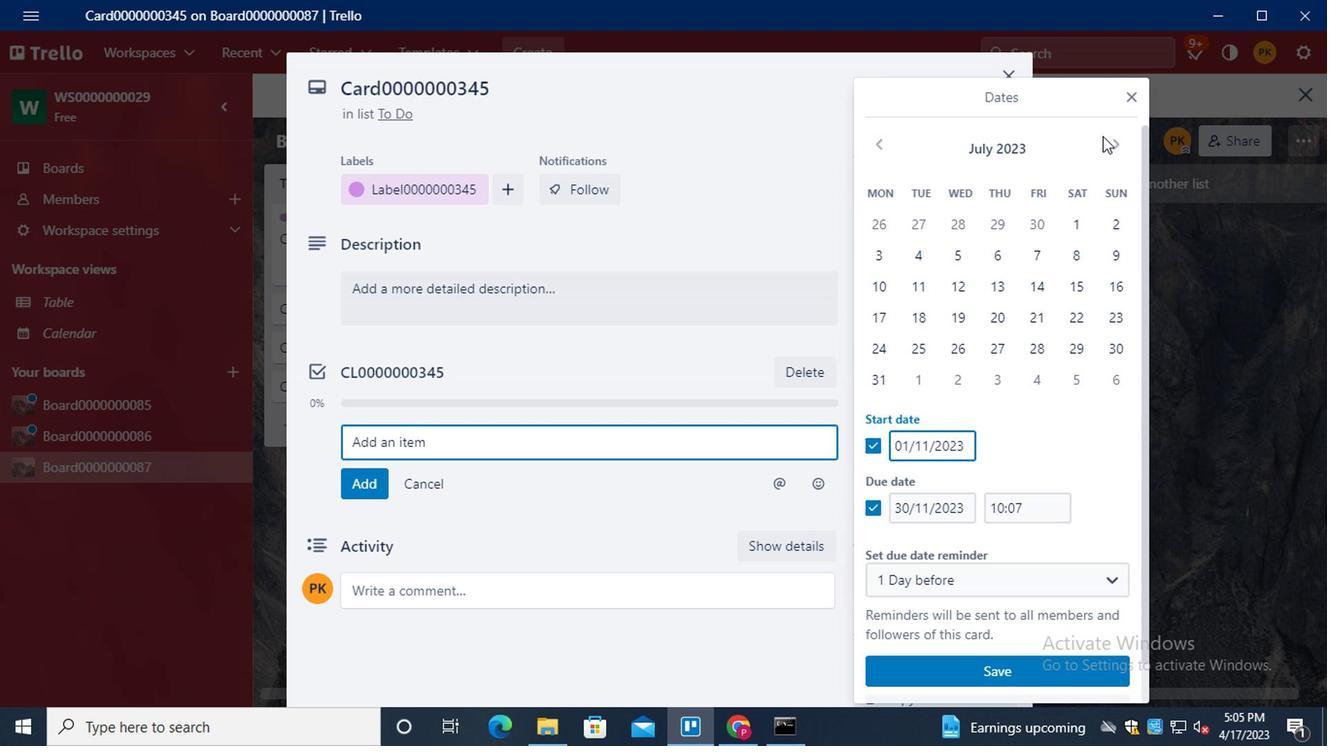 
Action: Mouse pressed left at (1100, 142)
Screenshot: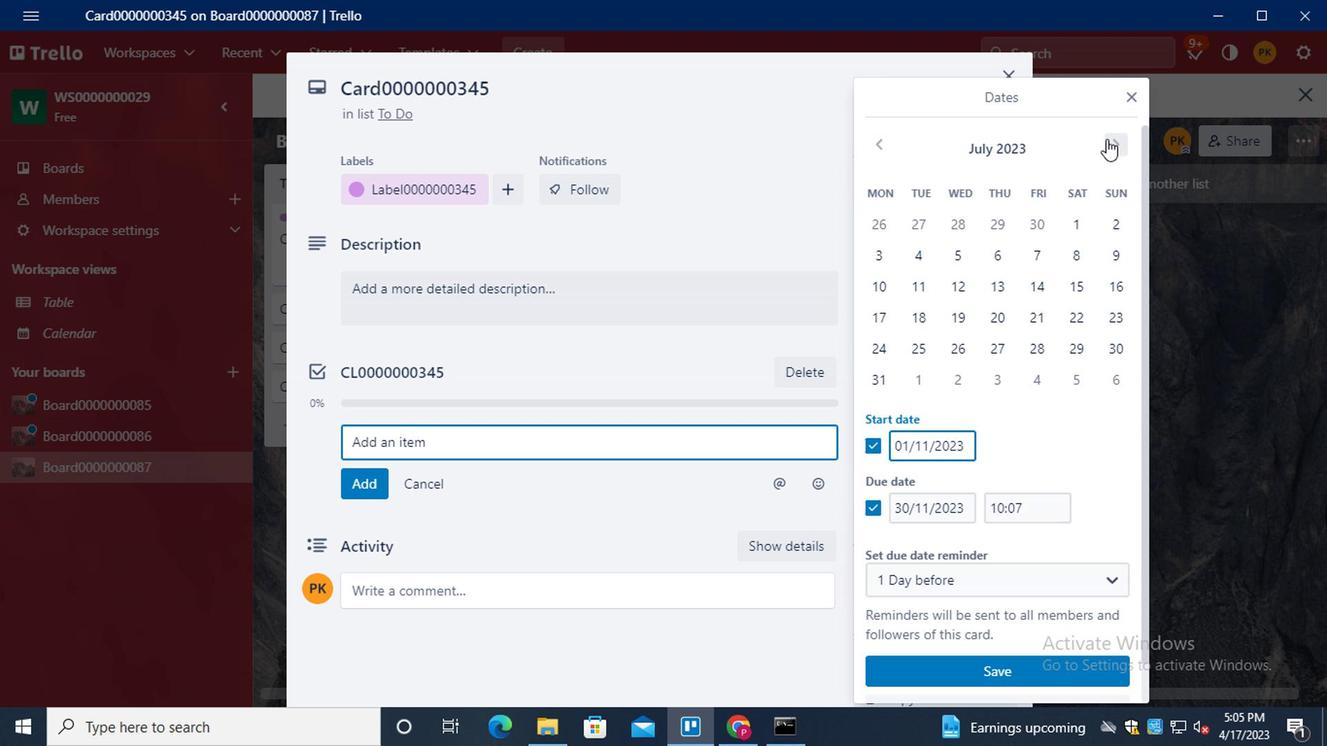 
Action: Mouse moved to (922, 233)
Screenshot: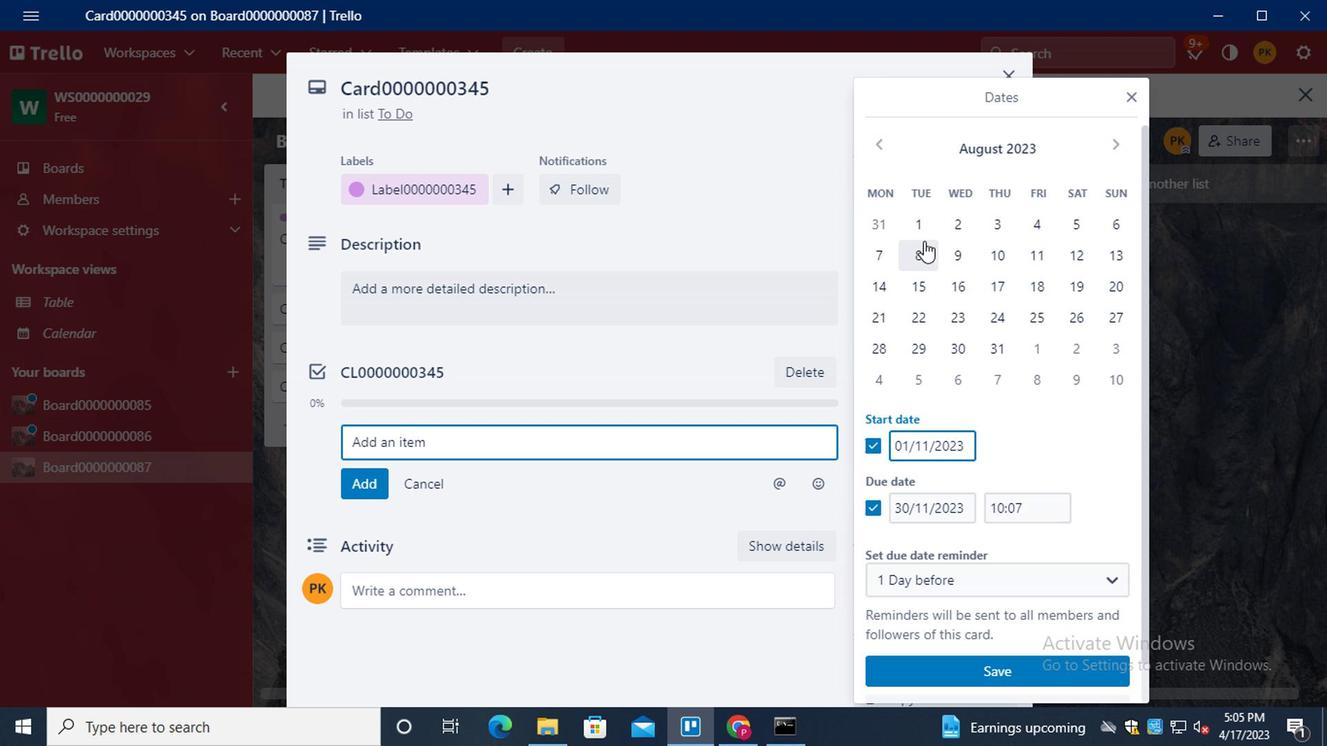 
Action: Mouse pressed left at (922, 233)
Screenshot: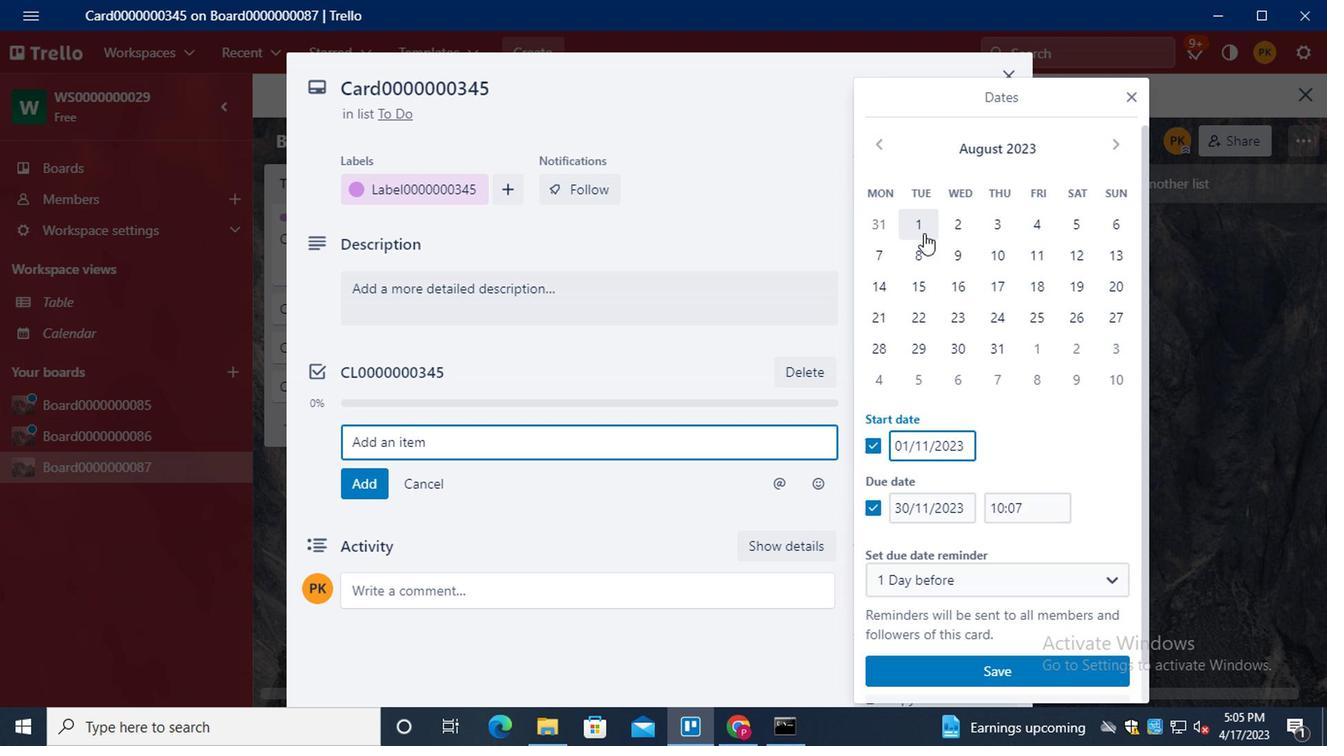 
Action: Mouse moved to (1001, 360)
Screenshot: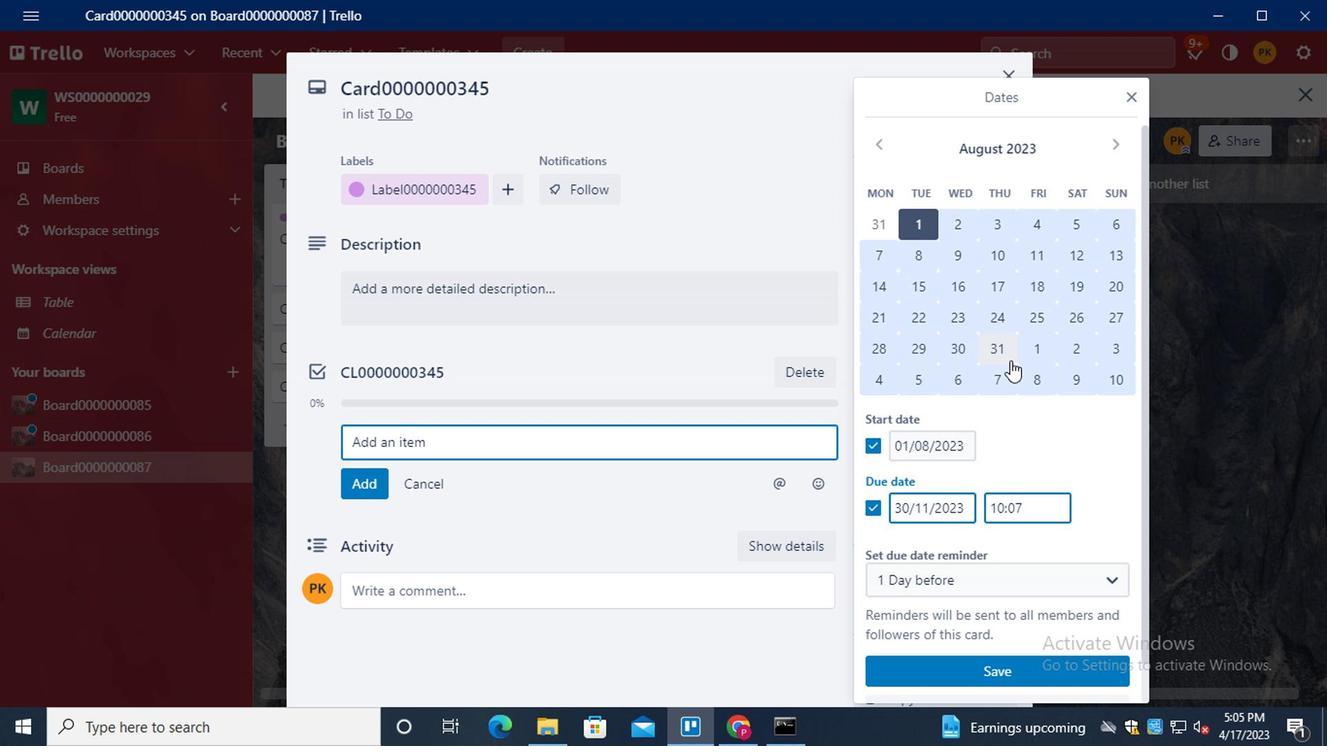 
Action: Mouse pressed left at (1001, 360)
Screenshot: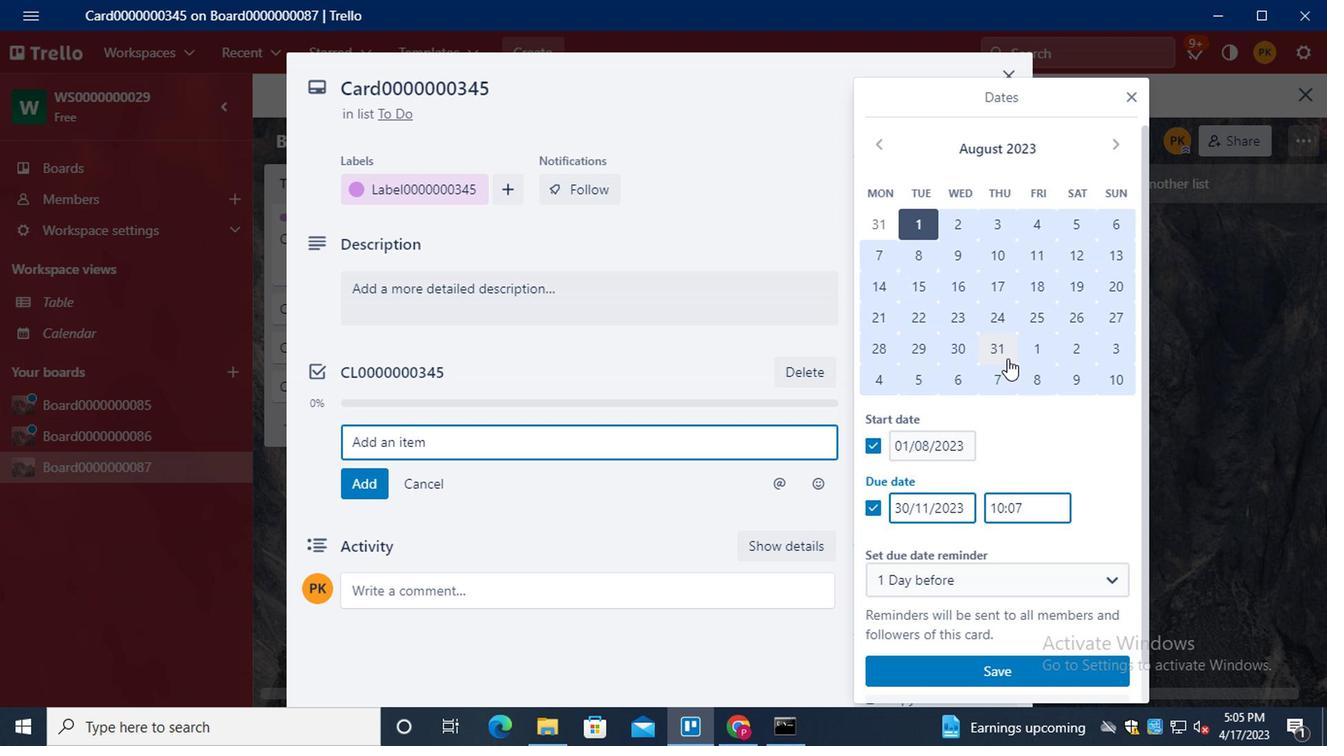 
Action: Mouse moved to (988, 663)
Screenshot: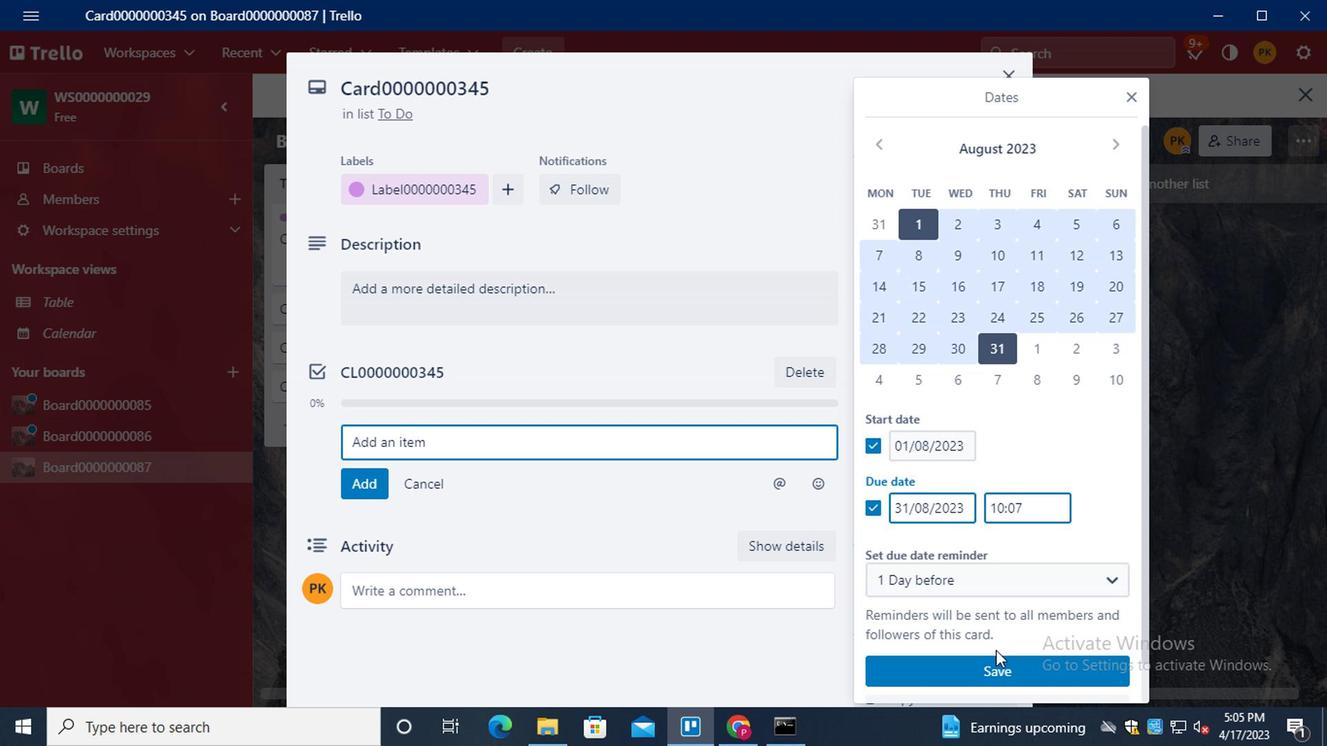 
Action: Mouse pressed left at (988, 663)
Screenshot: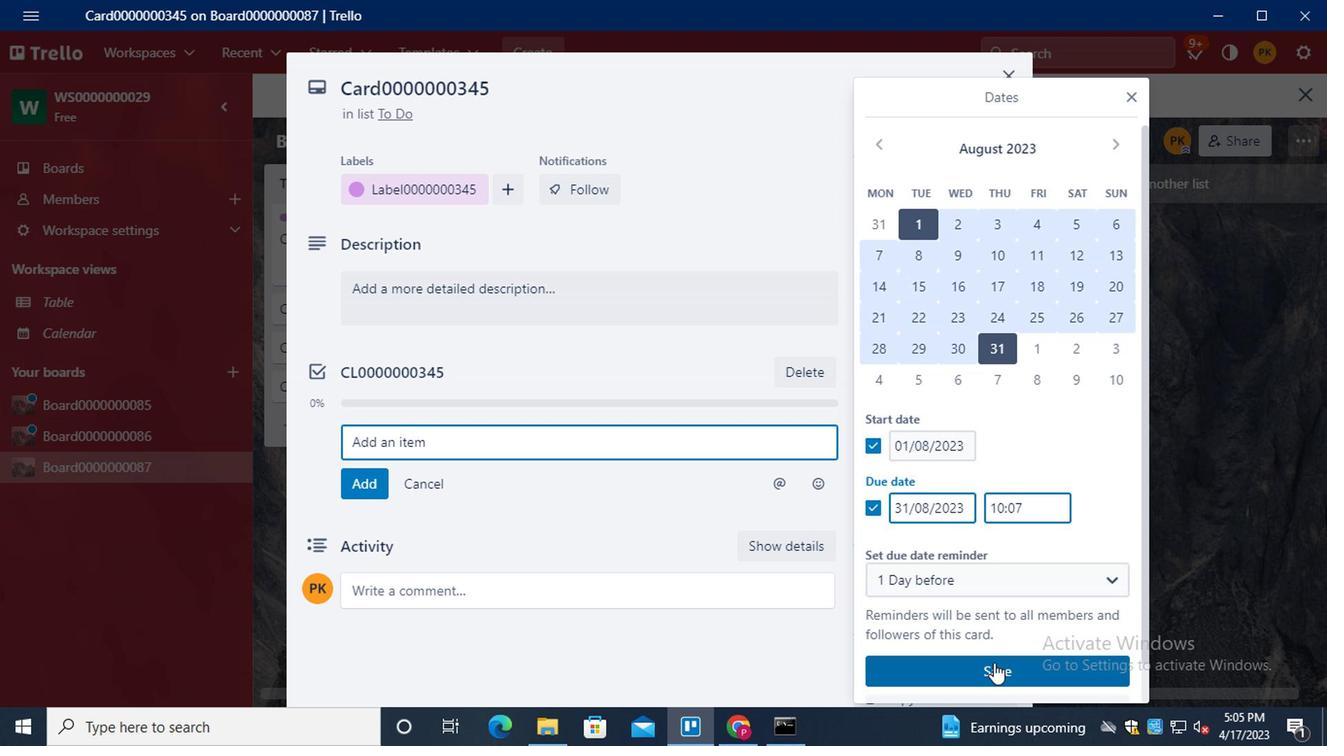 
Action: Mouse moved to (548, 363)
Screenshot: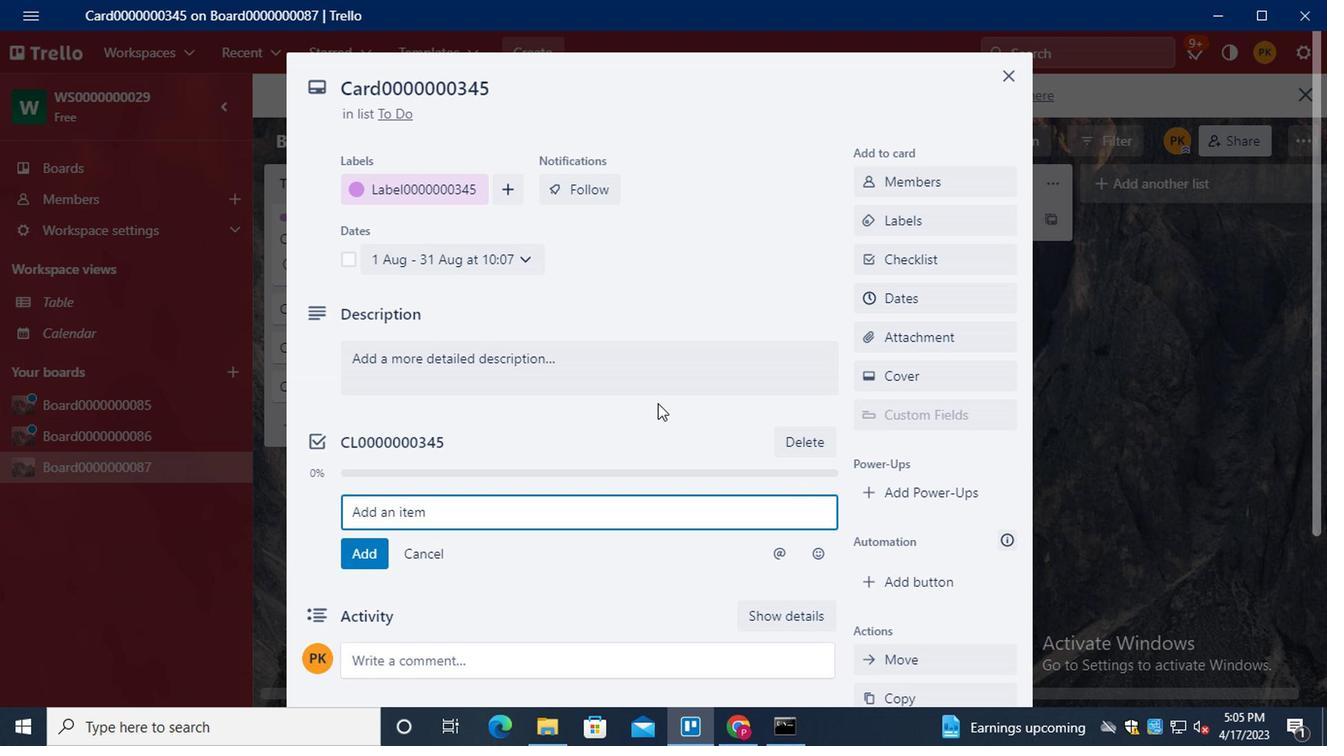 
Action: Key pressed <Key.f8>
Screenshot: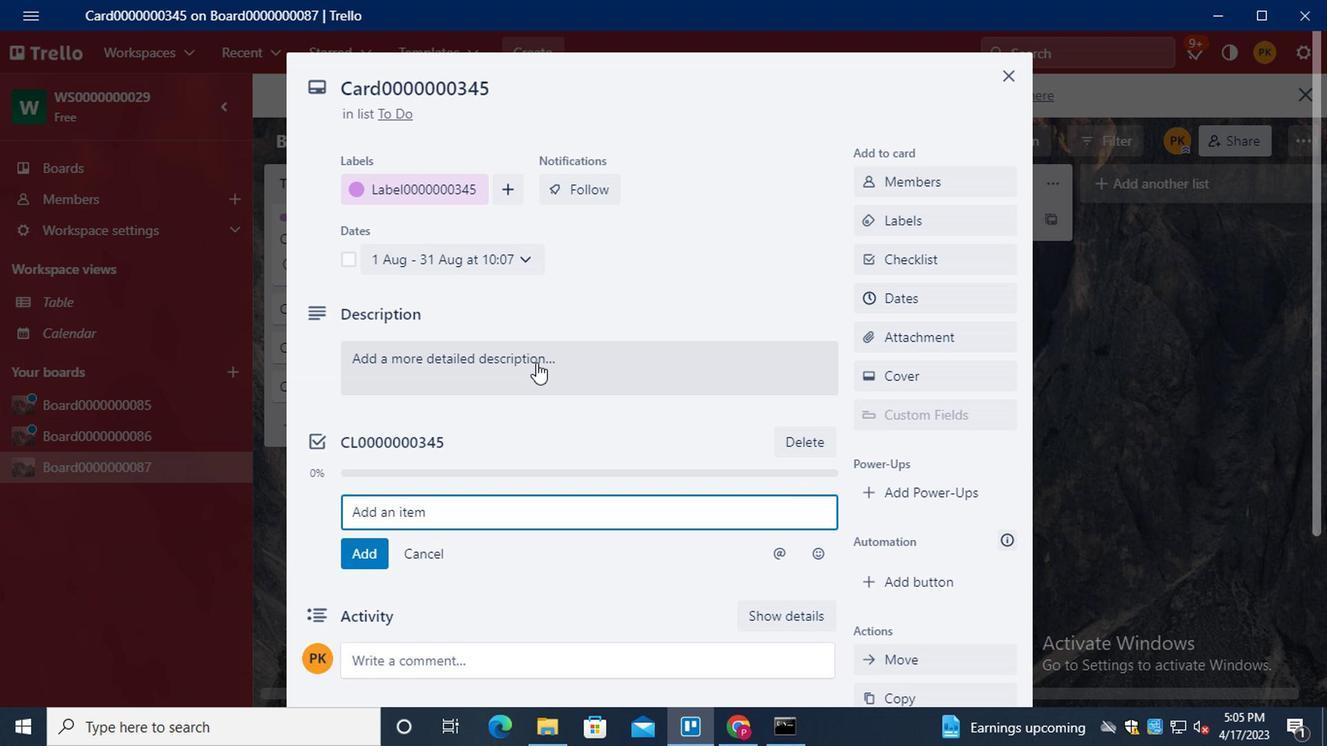 
